 Task: Look for space in Hekinan, Japan from 8th June, 2023 to 12th June, 2023 for 2 adults in price range Rs.8000 to Rs.16000. Place can be private room with 1  bedroom having 1 bed and 1 bathroom. Property type can be flatguest house, hotel. Booking option can be shelf check-in. Required host language is English.
Action: Mouse moved to (516, 125)
Screenshot: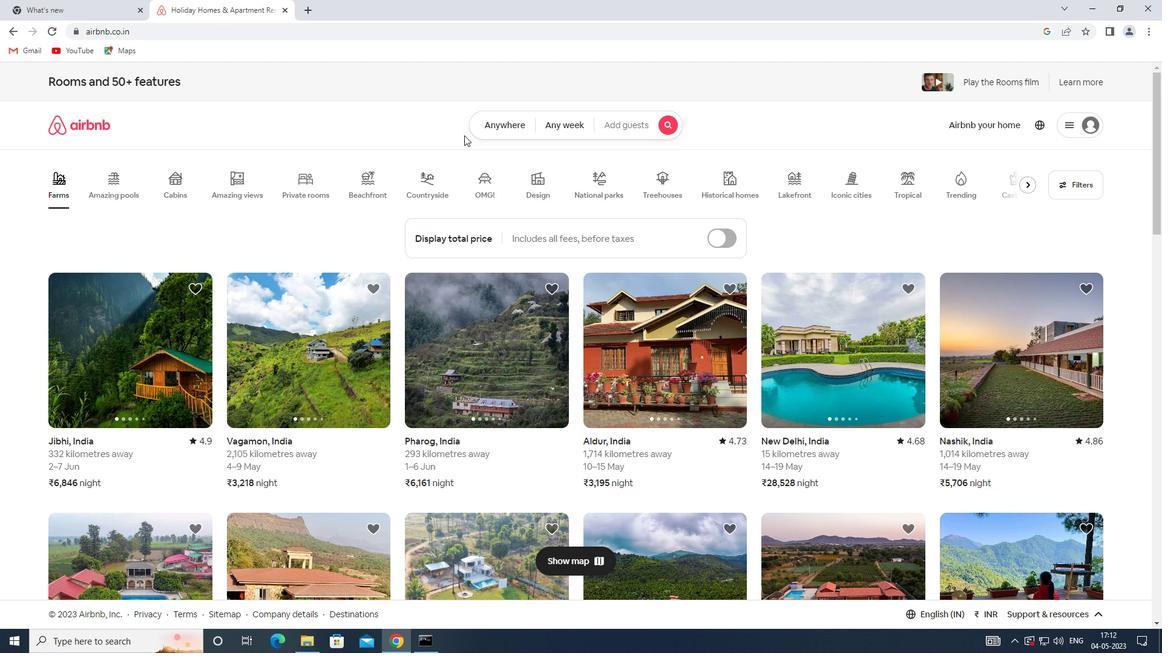 
Action: Mouse pressed left at (516, 125)
Screenshot: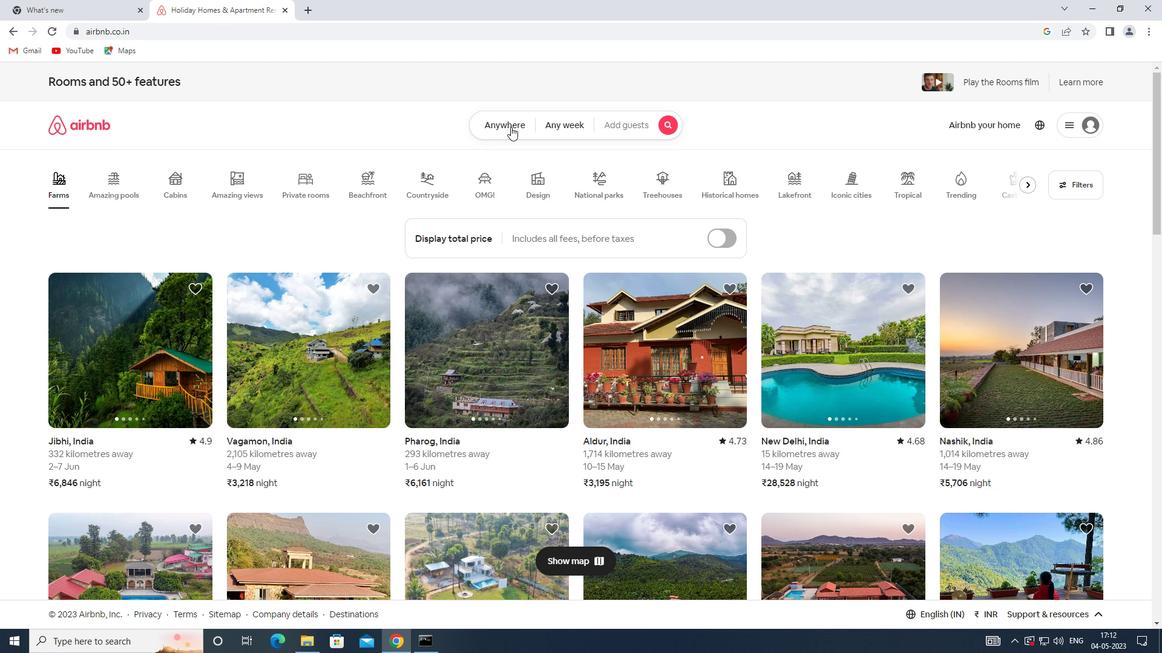 
Action: Mouse moved to (457, 171)
Screenshot: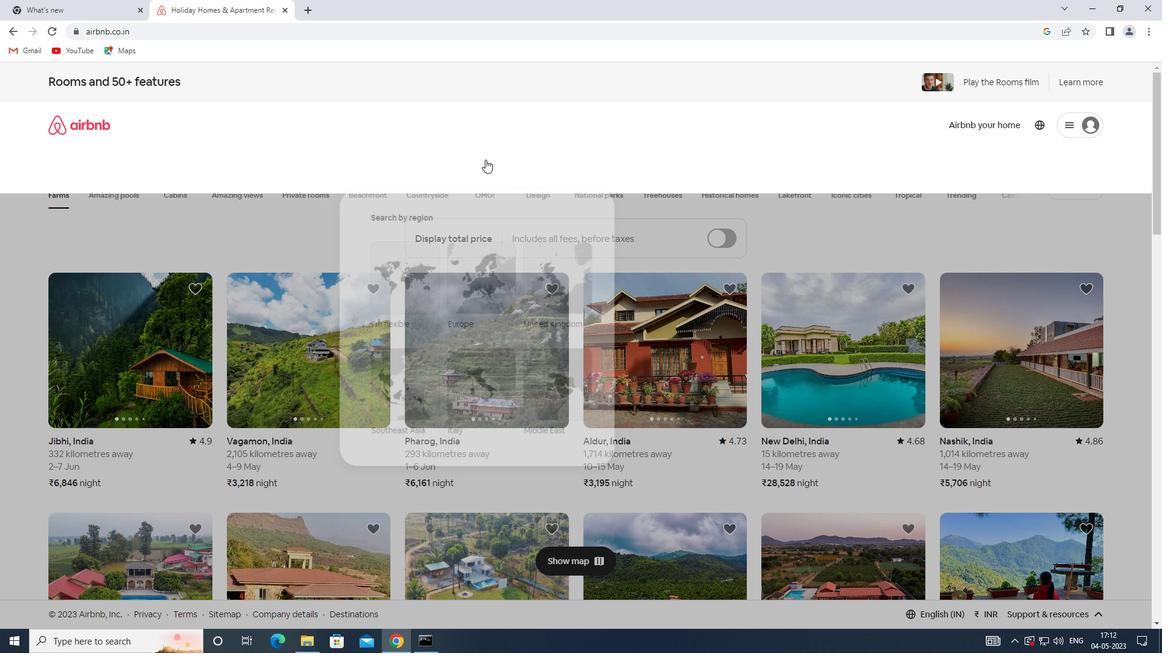 
Action: Mouse pressed left at (457, 171)
Screenshot: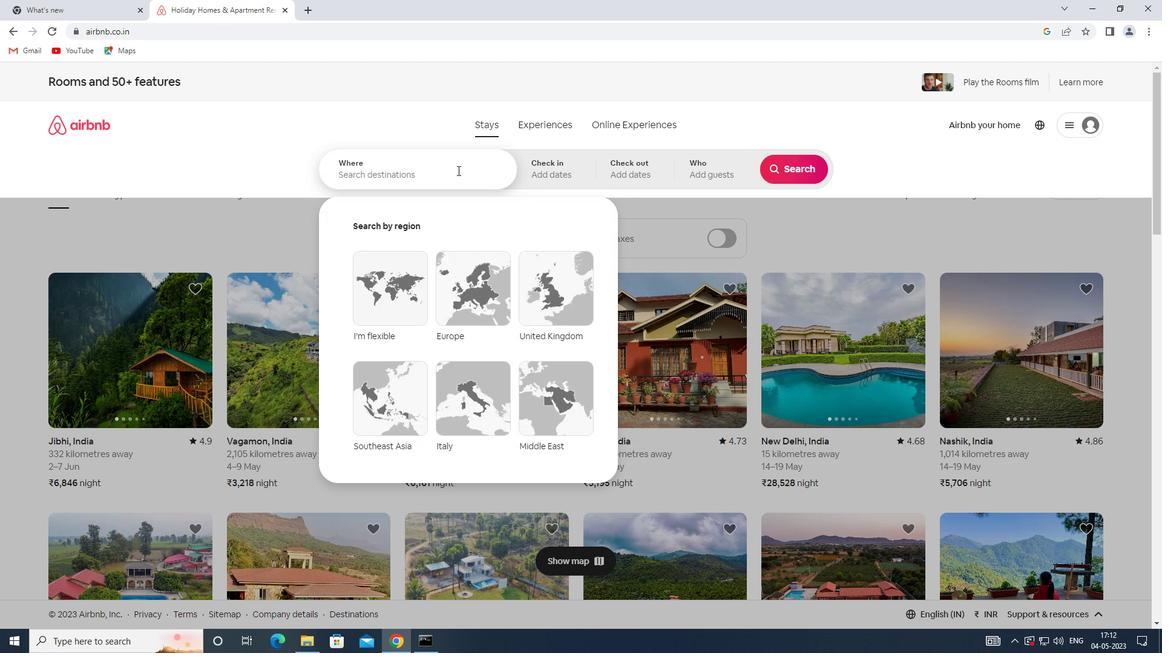 
Action: Key pressed <Key.shift>HEKINAN,<Key.shift>JAPAN
Screenshot: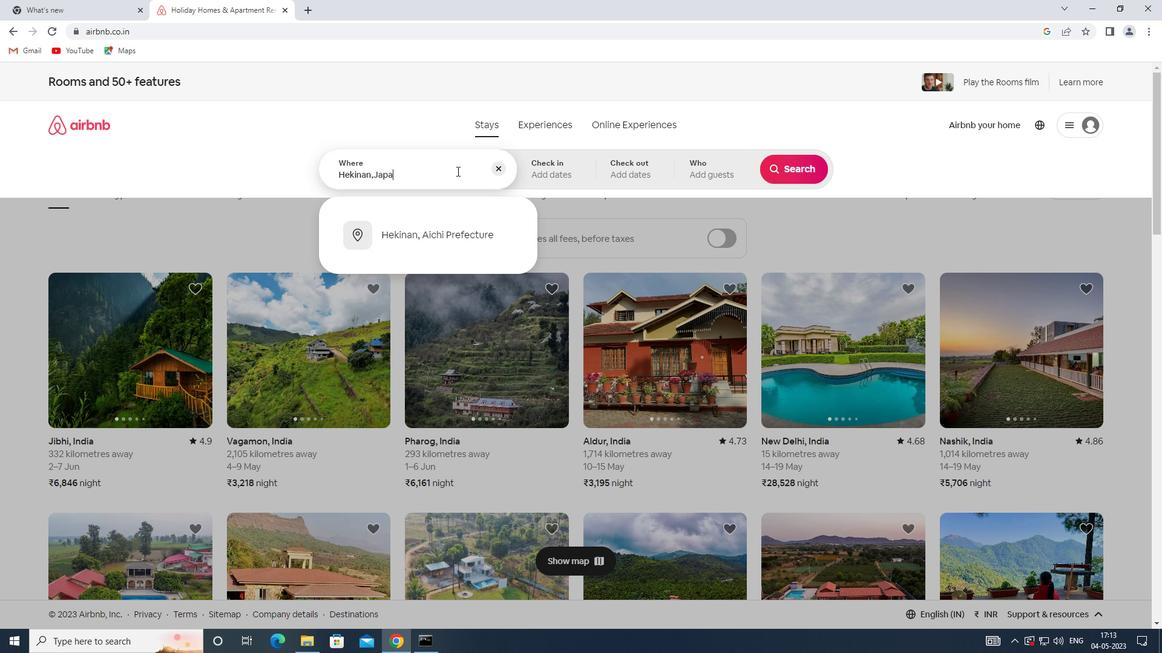 
Action: Mouse moved to (550, 177)
Screenshot: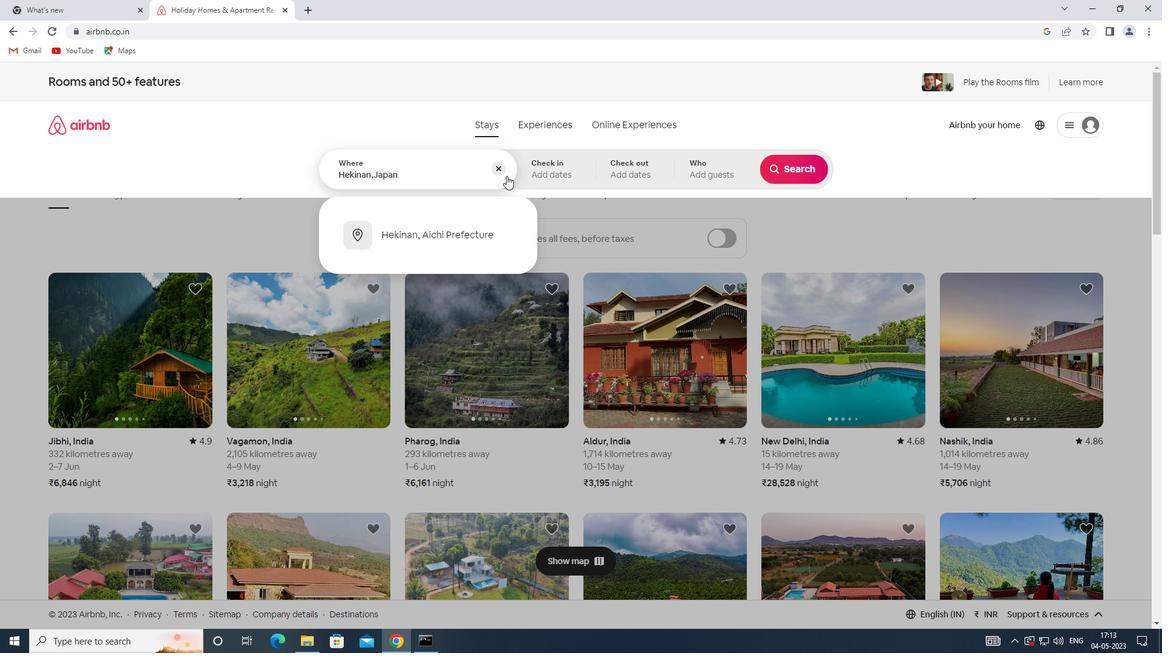 
Action: Mouse pressed left at (550, 177)
Screenshot: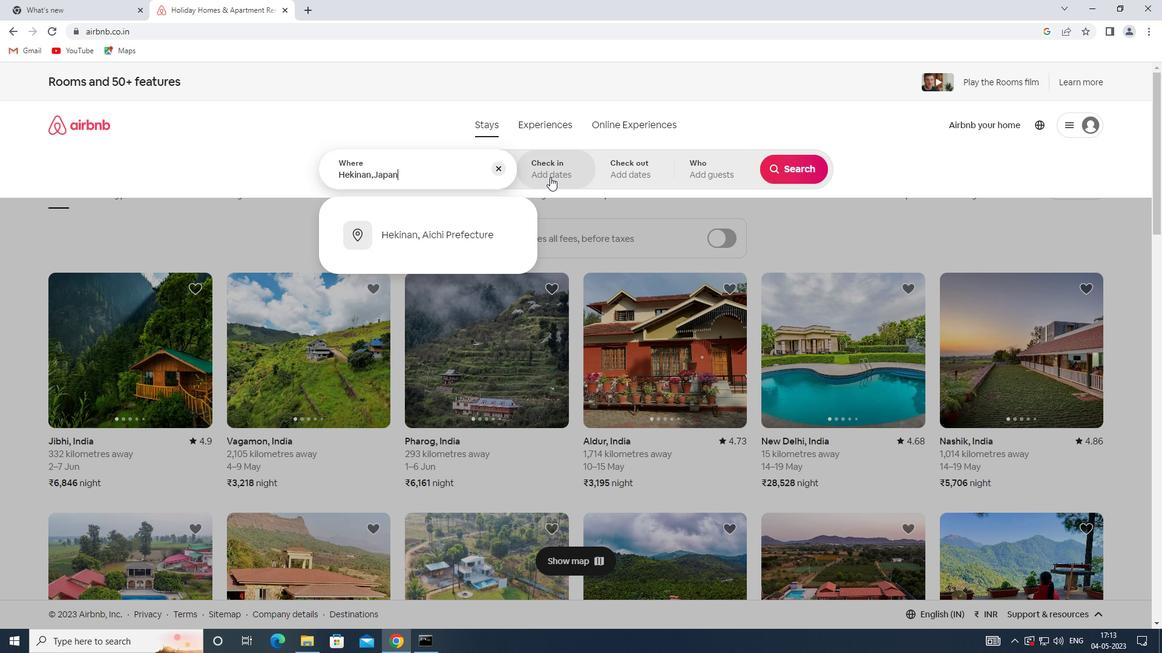 
Action: Mouse moved to (722, 339)
Screenshot: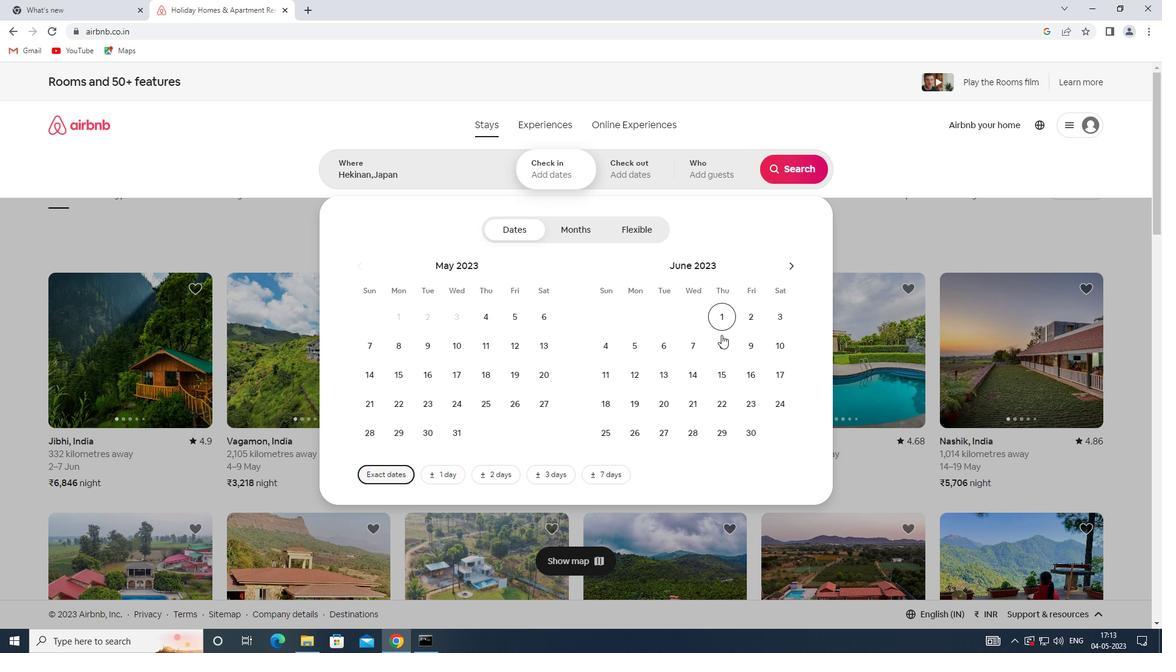 
Action: Mouse pressed left at (722, 339)
Screenshot: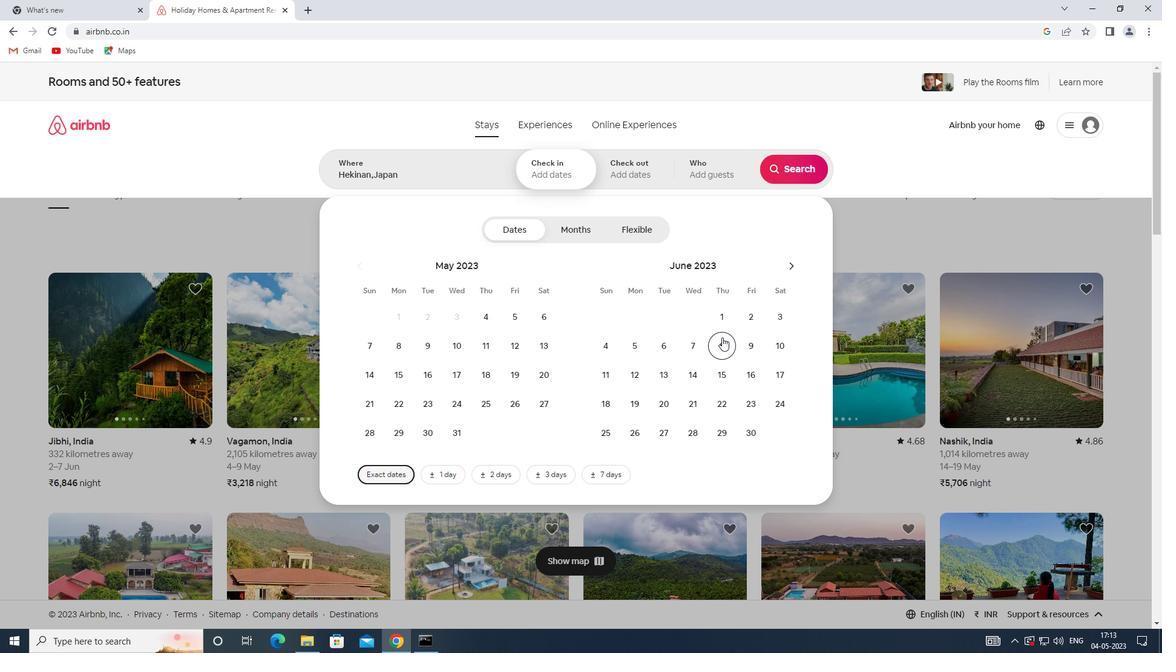 
Action: Mouse moved to (633, 373)
Screenshot: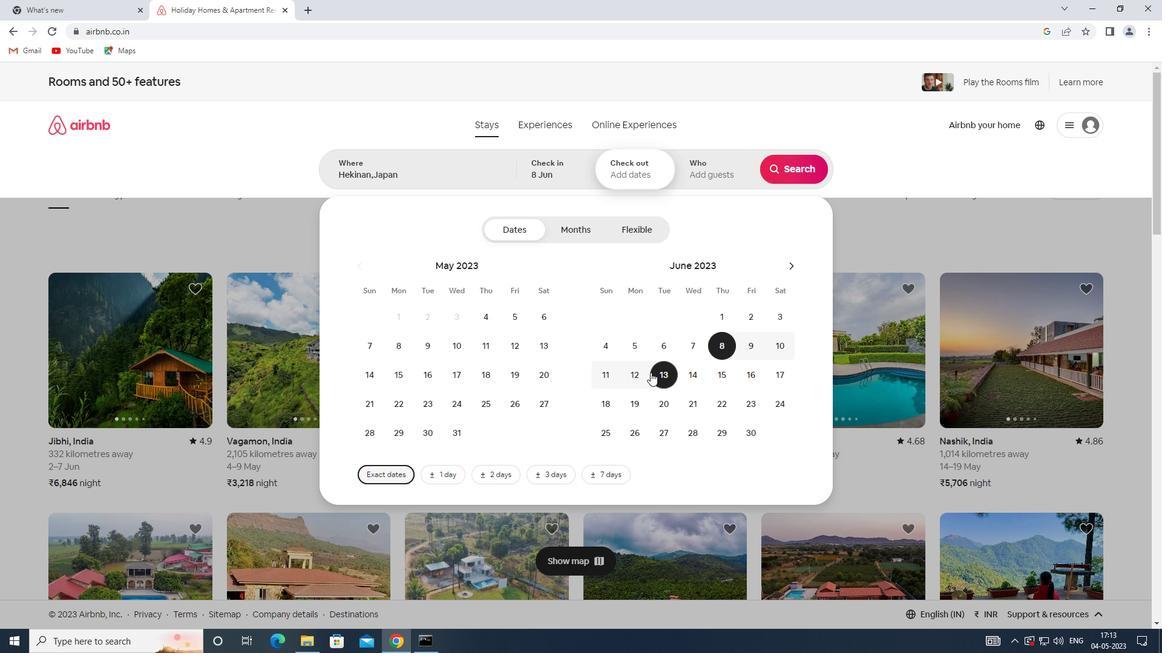 
Action: Mouse pressed left at (633, 373)
Screenshot: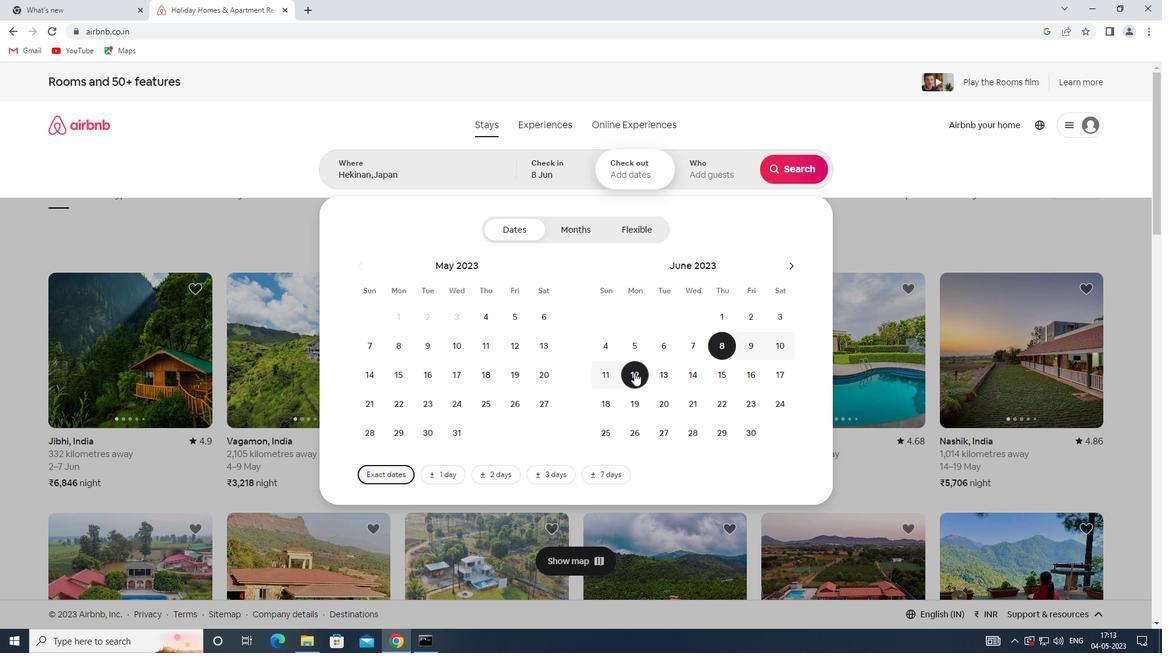 
Action: Mouse moved to (703, 155)
Screenshot: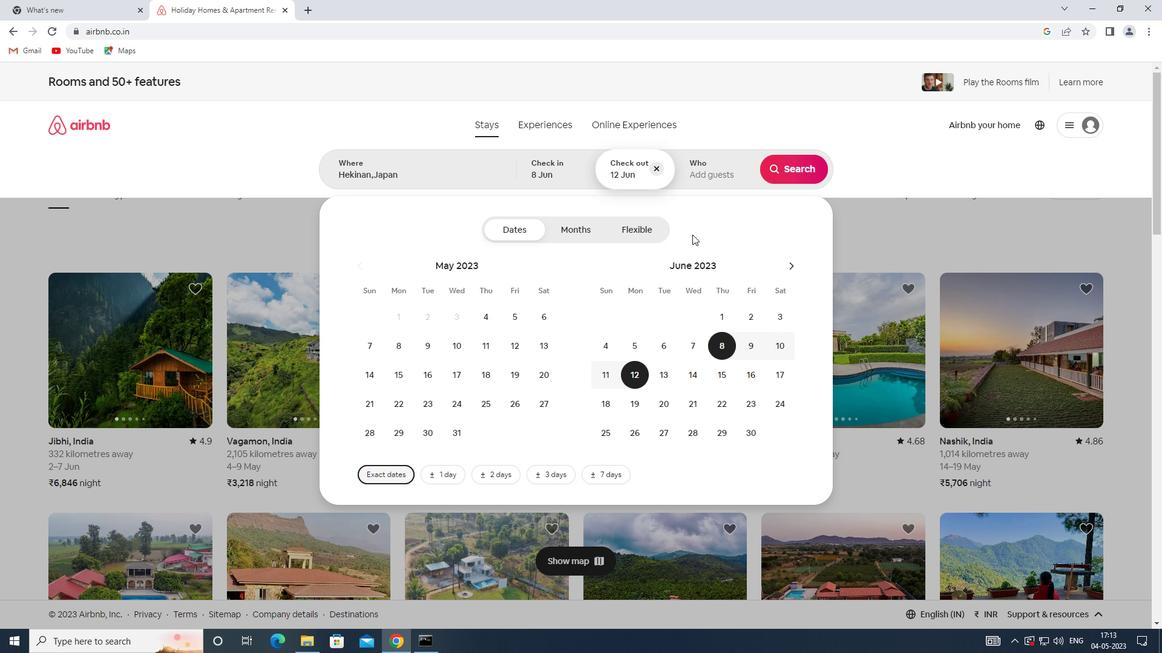 
Action: Mouse pressed left at (703, 155)
Screenshot: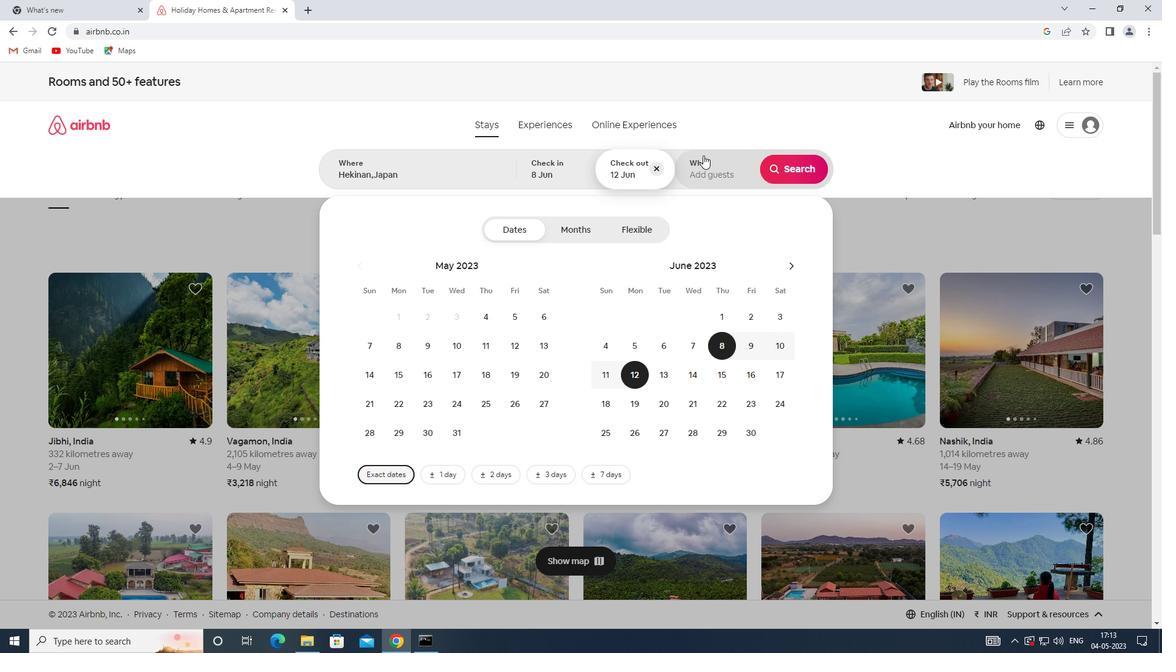
Action: Mouse moved to (802, 236)
Screenshot: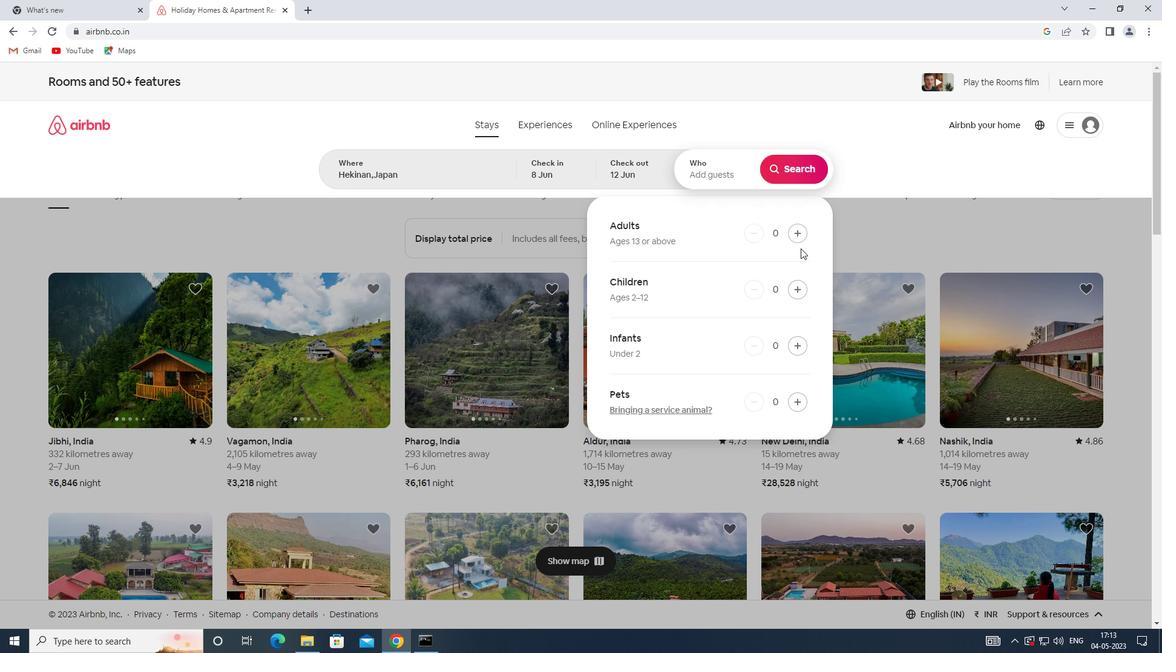 
Action: Mouse pressed left at (802, 236)
Screenshot: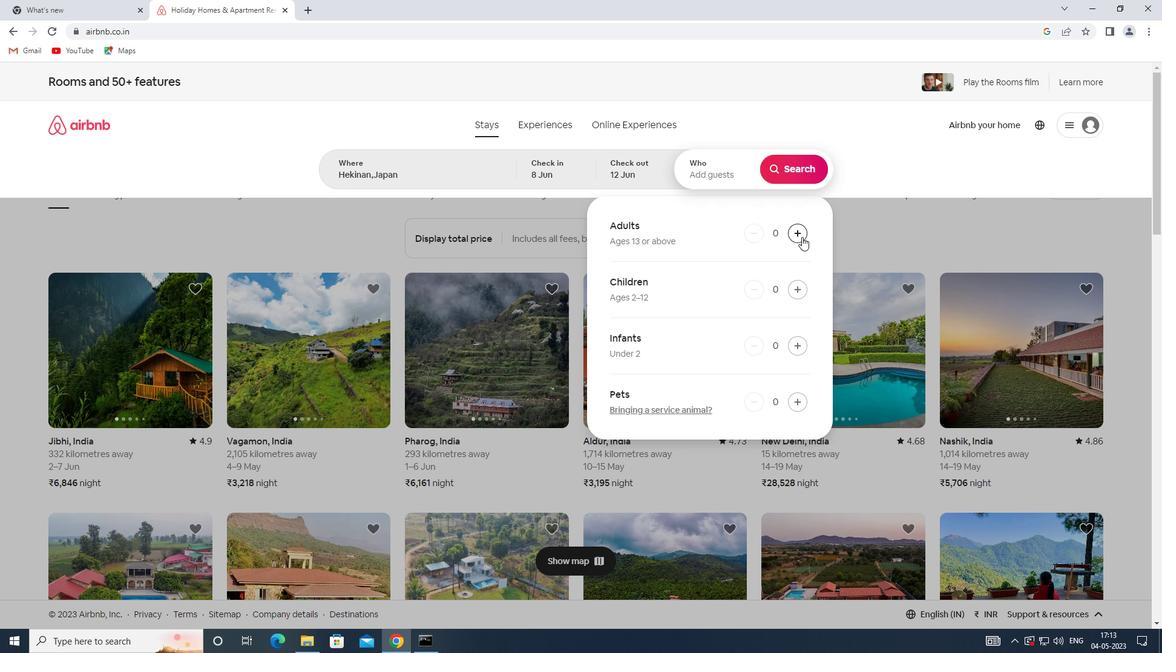 
Action: Mouse pressed left at (802, 236)
Screenshot: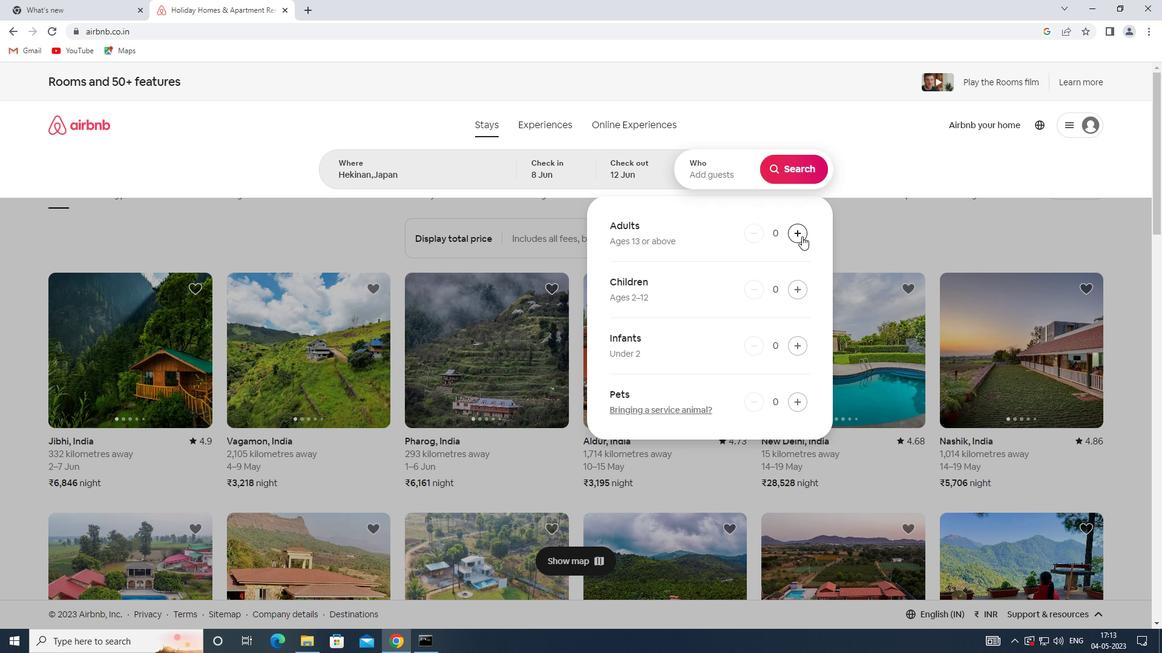 
Action: Mouse moved to (792, 157)
Screenshot: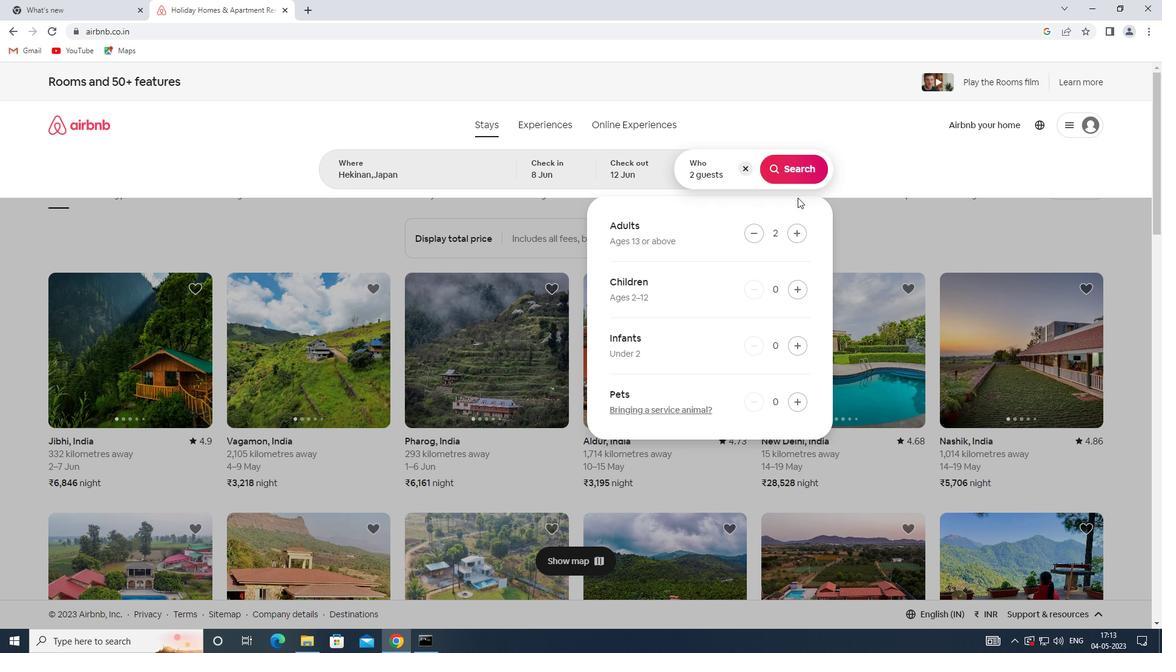 
Action: Mouse pressed left at (792, 157)
Screenshot: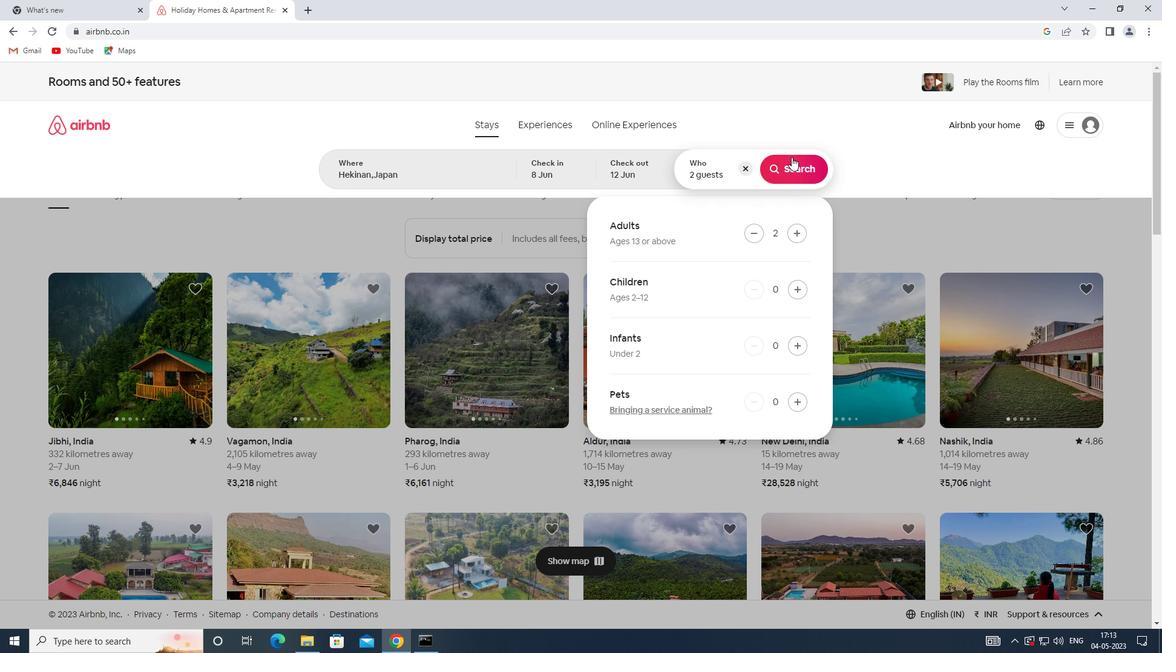 
Action: Mouse moved to (1095, 137)
Screenshot: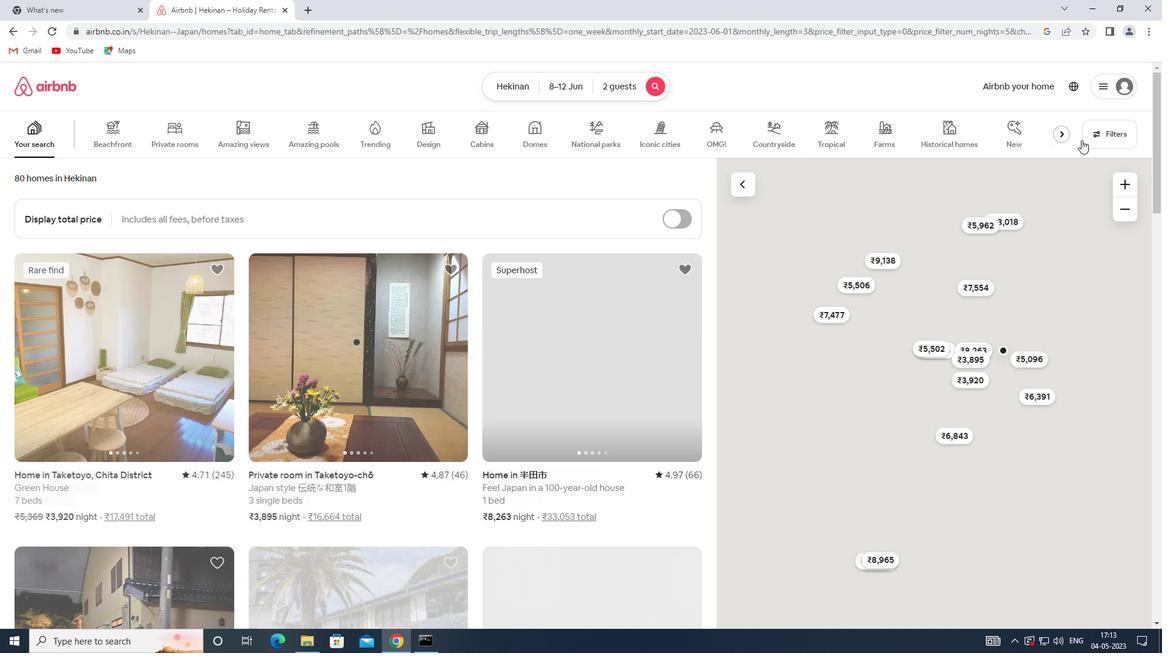 
Action: Mouse pressed left at (1095, 137)
Screenshot: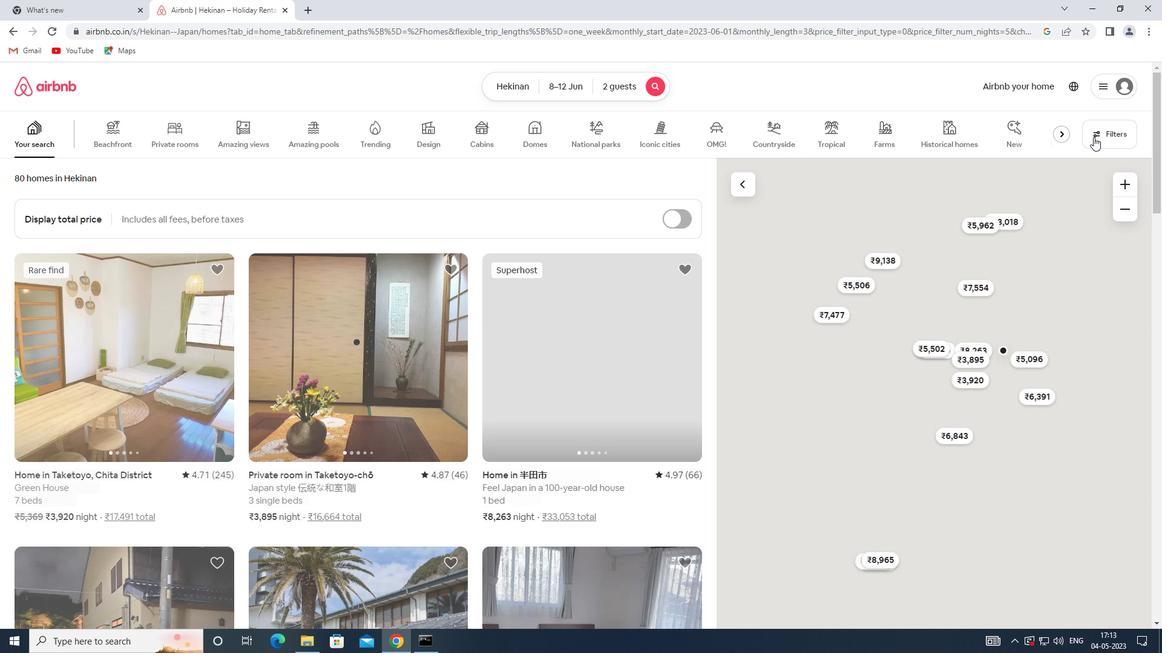 
Action: Mouse moved to (431, 286)
Screenshot: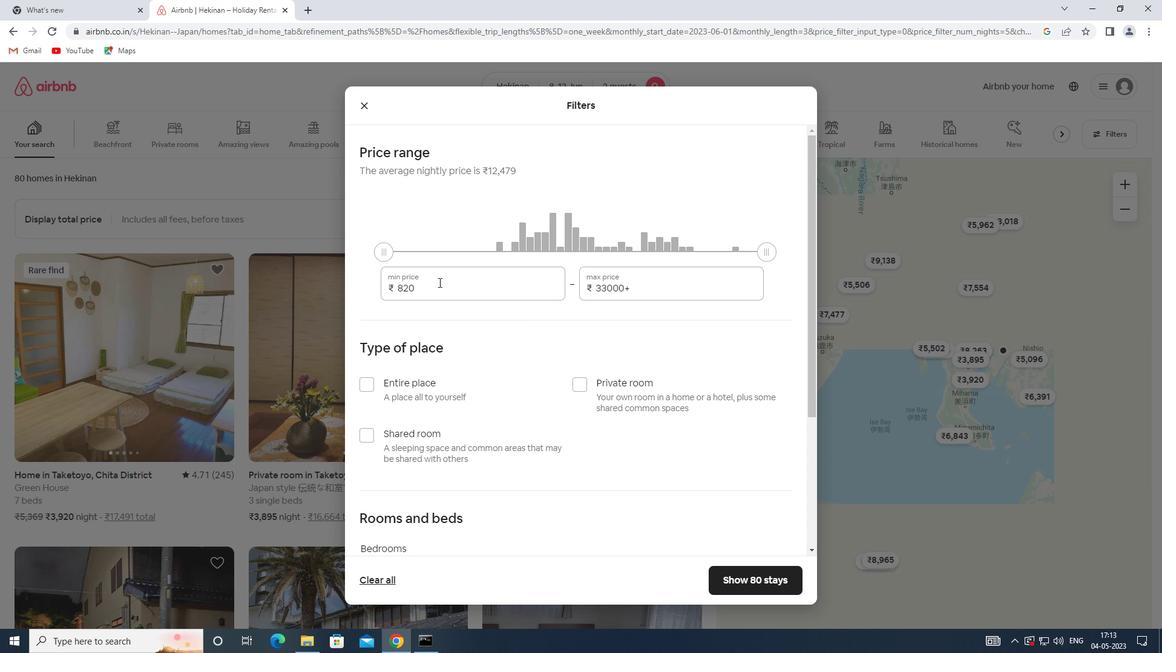 
Action: Mouse pressed left at (431, 286)
Screenshot: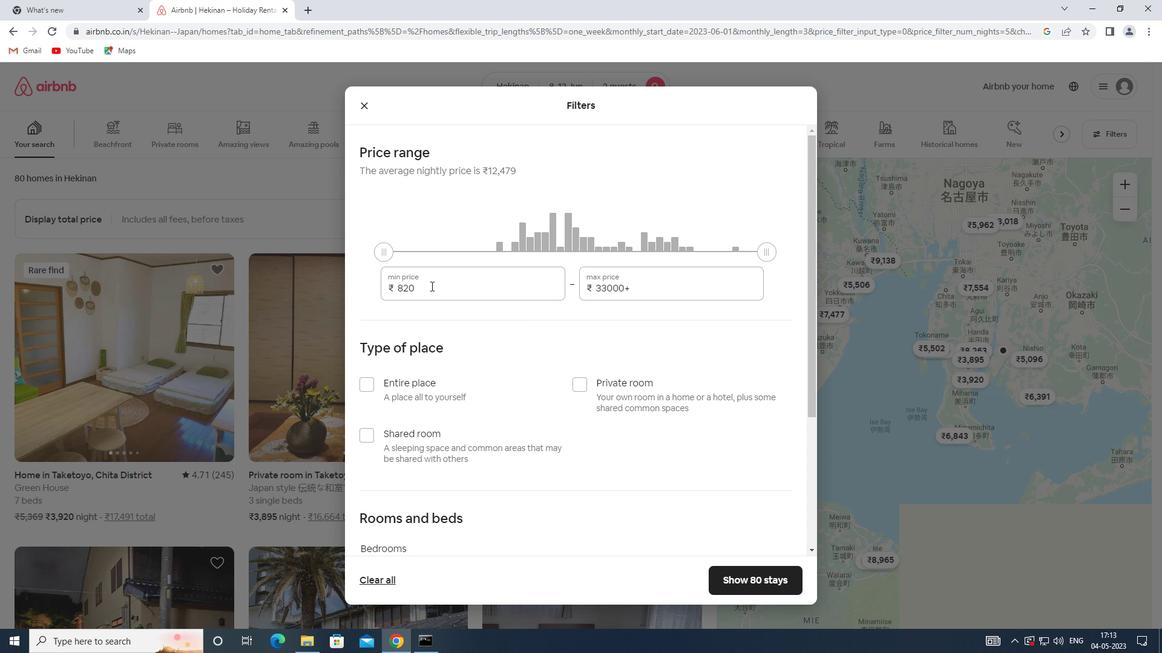 
Action: Mouse moved to (313, 287)
Screenshot: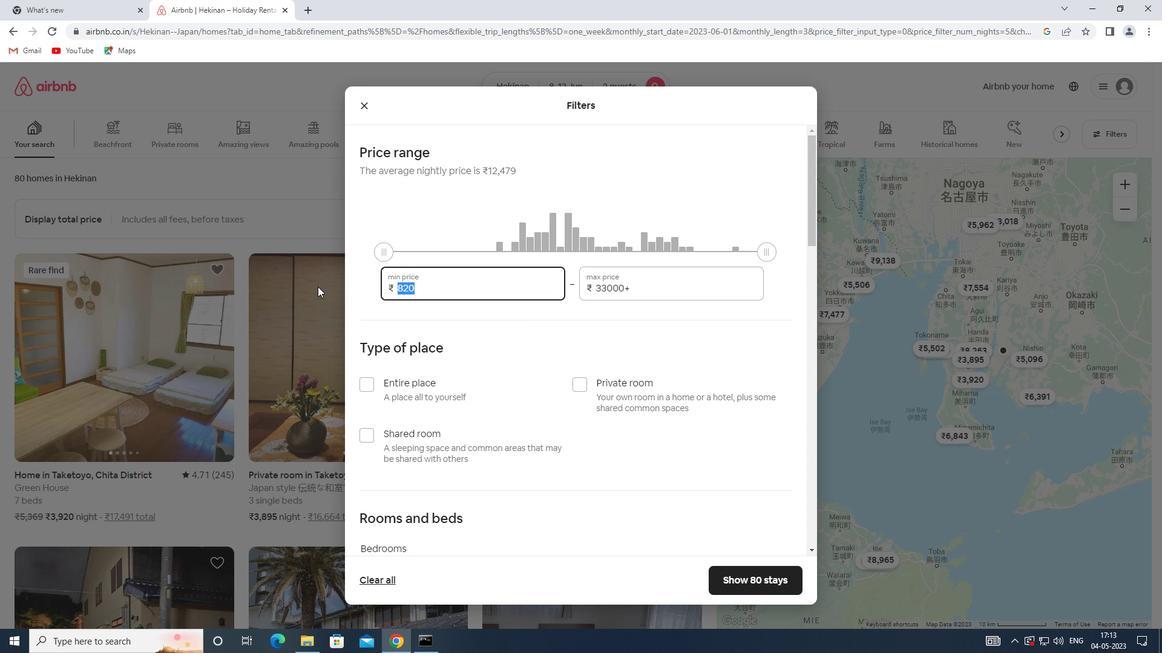 
Action: Key pressed 8000
Screenshot: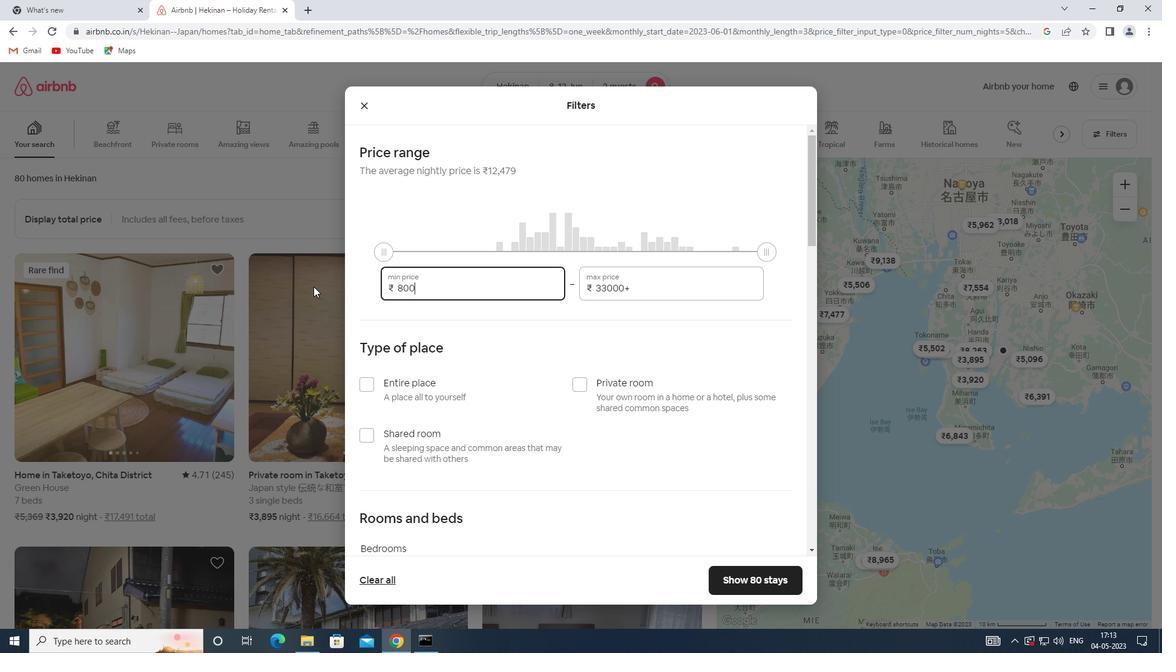 
Action: Mouse moved to (632, 293)
Screenshot: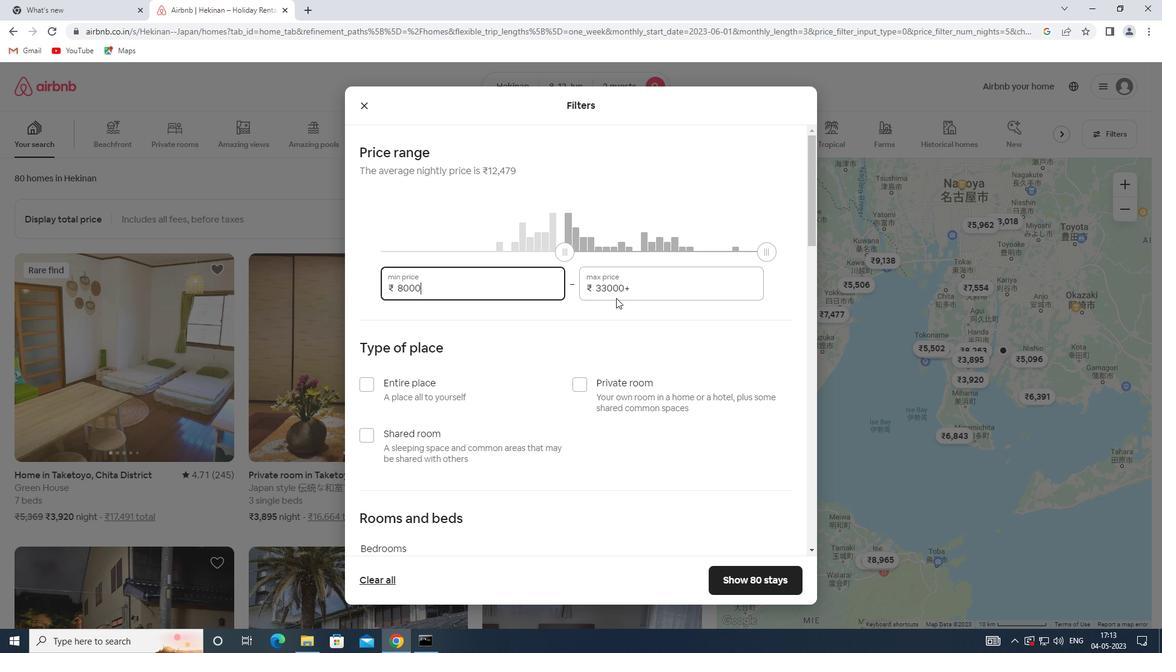 
Action: Mouse pressed left at (632, 293)
Screenshot: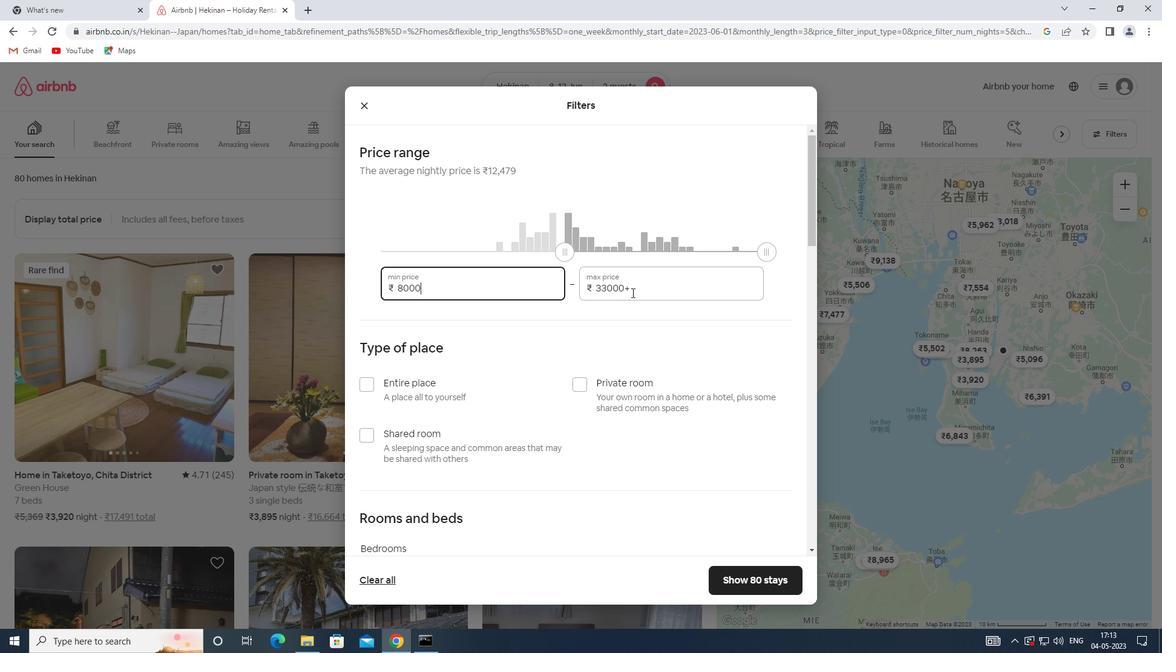 
Action: Mouse moved to (542, 295)
Screenshot: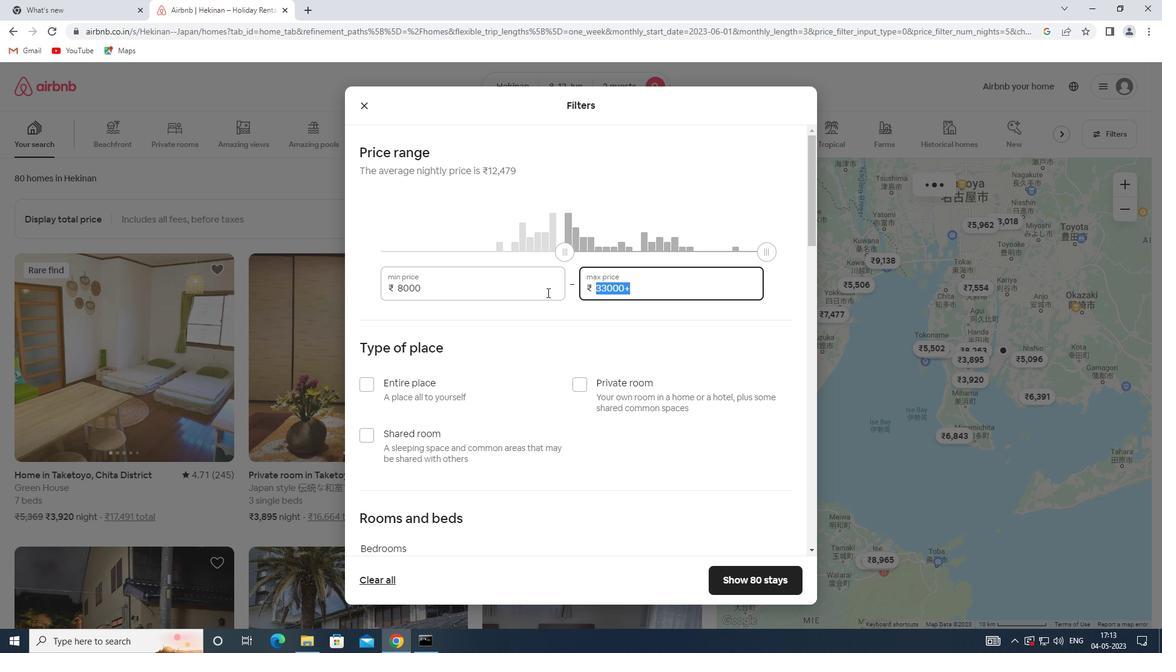 
Action: Key pressed 16000
Screenshot: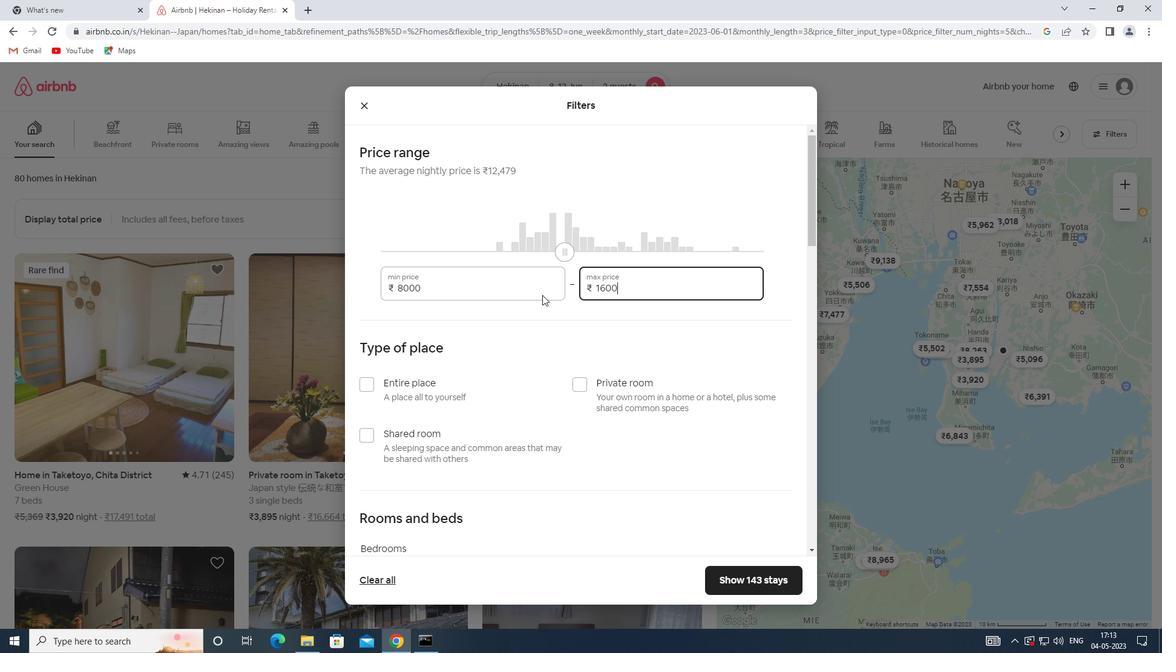 
Action: Mouse moved to (562, 322)
Screenshot: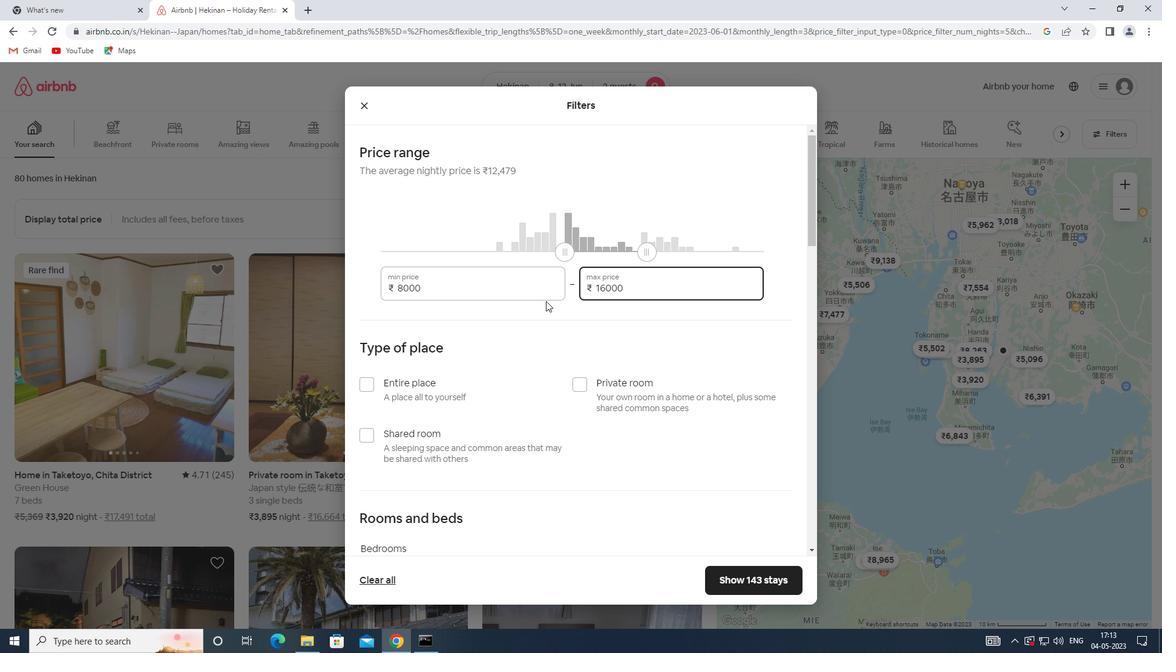 
Action: Mouse scrolled (562, 321) with delta (0, 0)
Screenshot: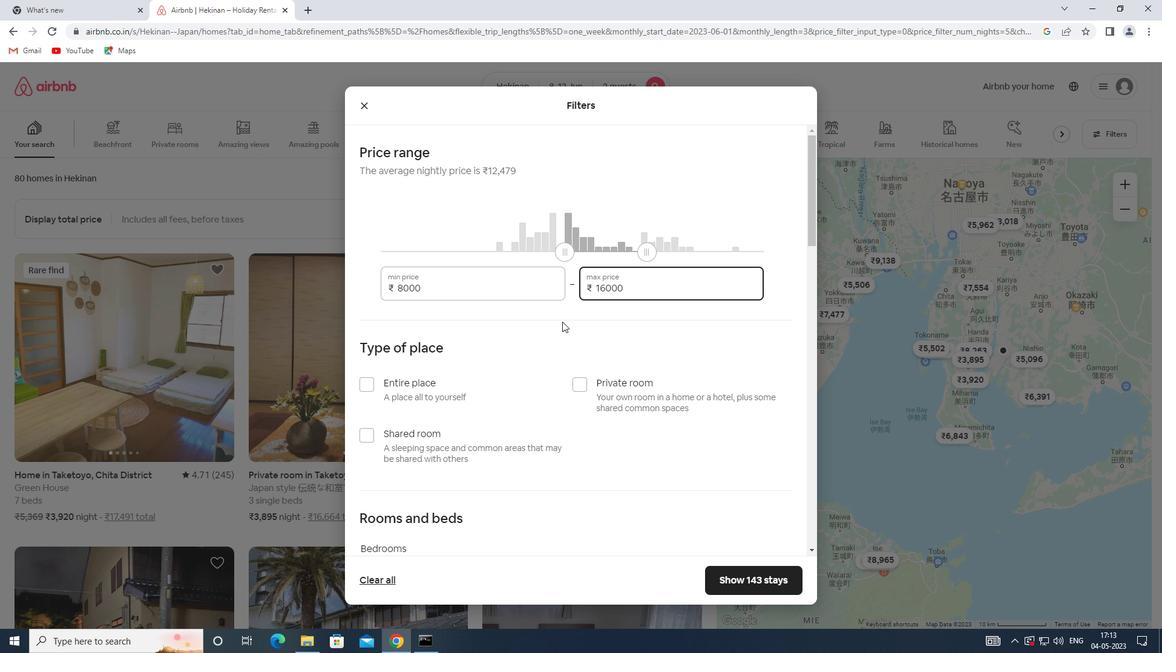 
Action: Mouse moved to (577, 320)
Screenshot: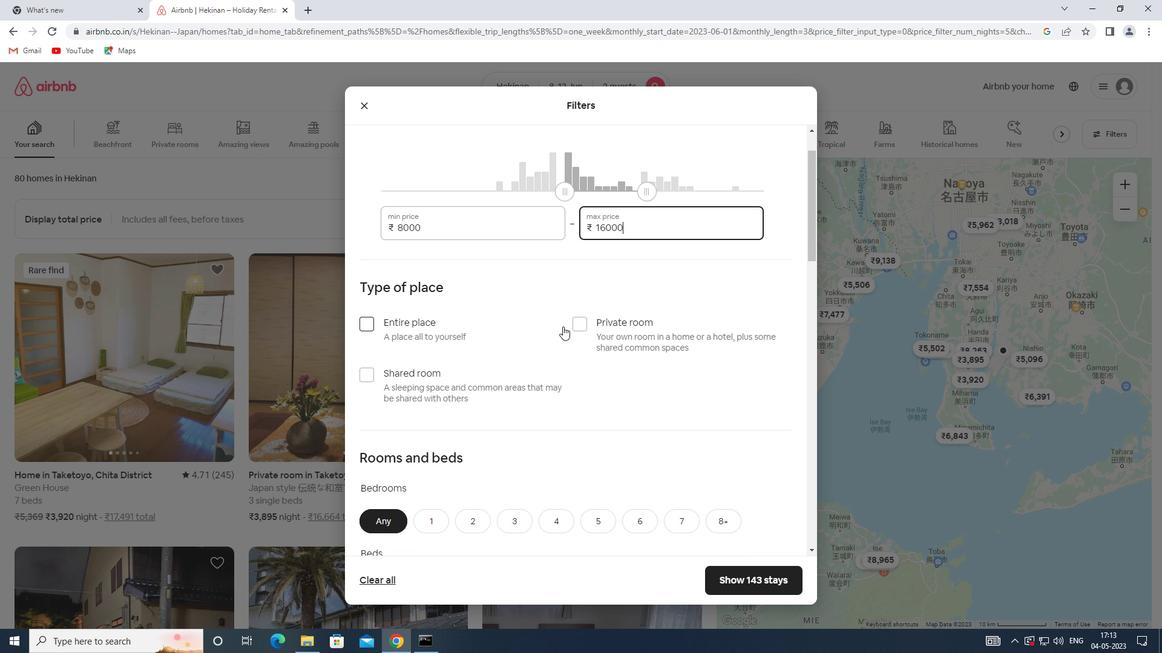 
Action: Mouse pressed left at (577, 320)
Screenshot: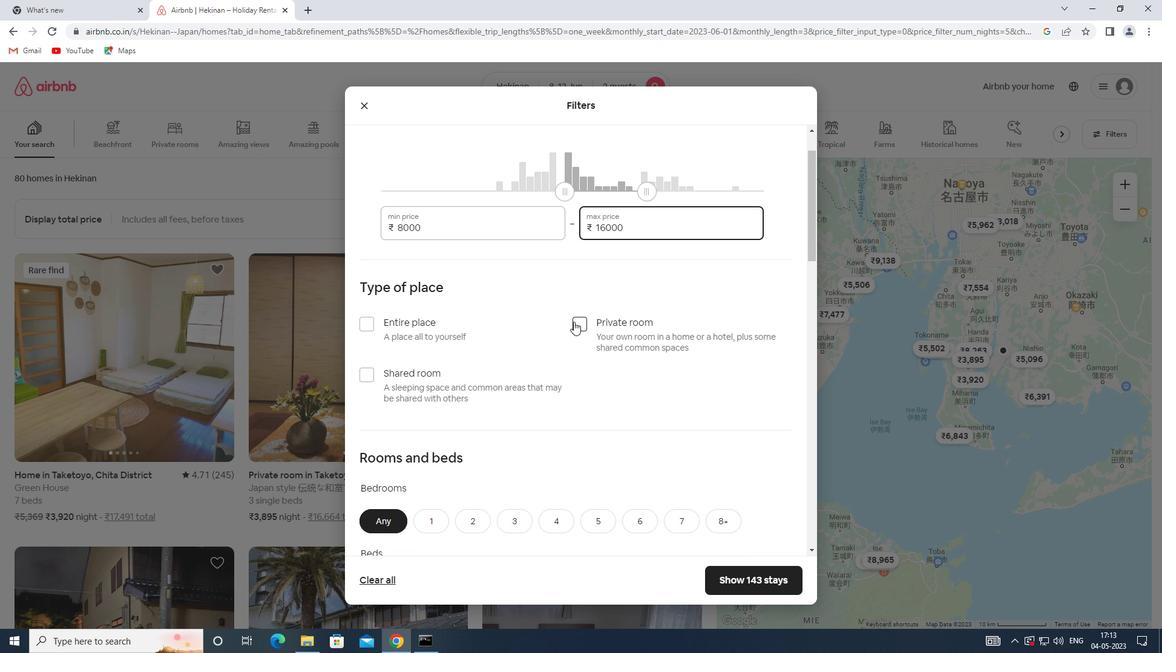 
Action: Mouse moved to (577, 320)
Screenshot: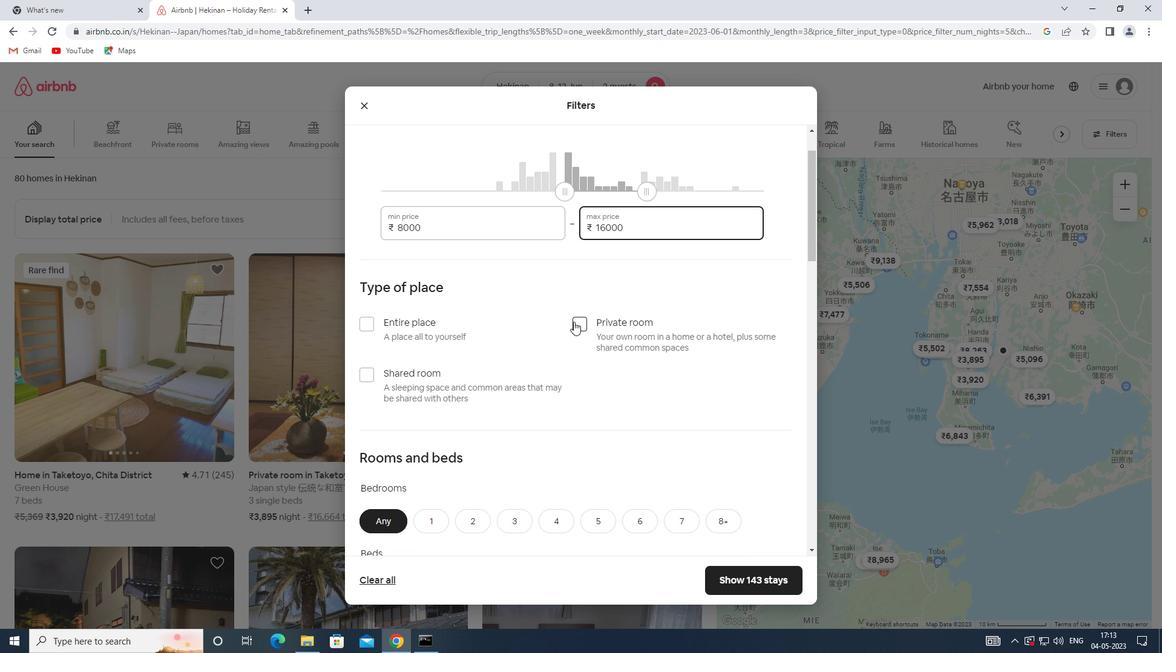 
Action: Mouse scrolled (577, 320) with delta (0, 0)
Screenshot: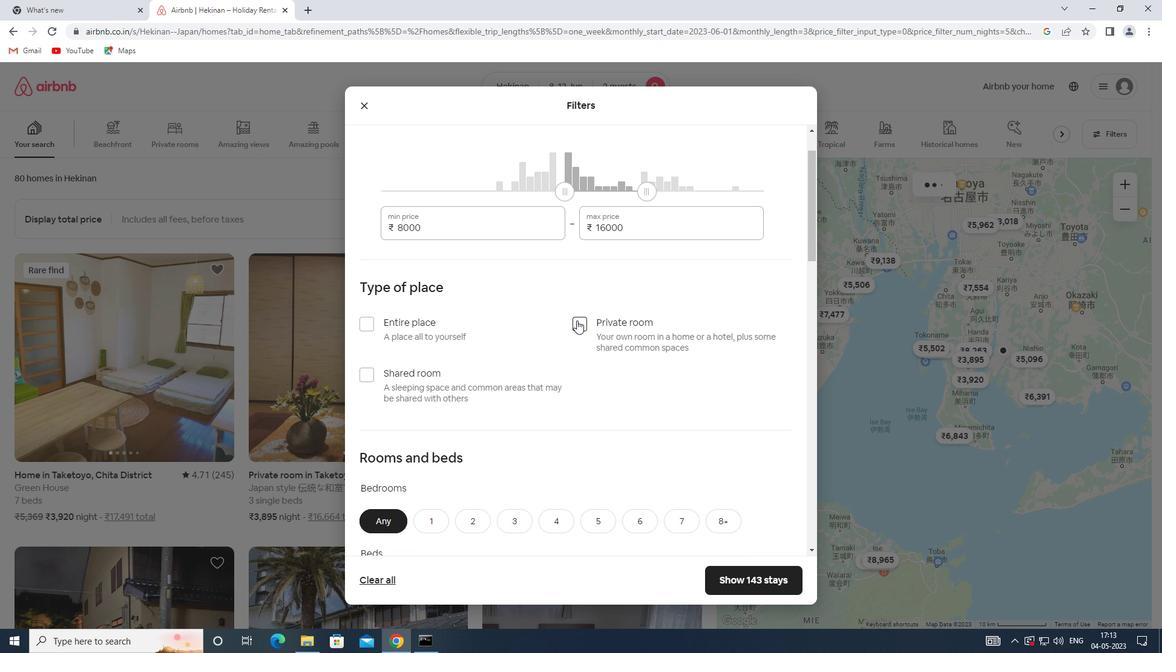 
Action: Mouse scrolled (577, 320) with delta (0, 0)
Screenshot: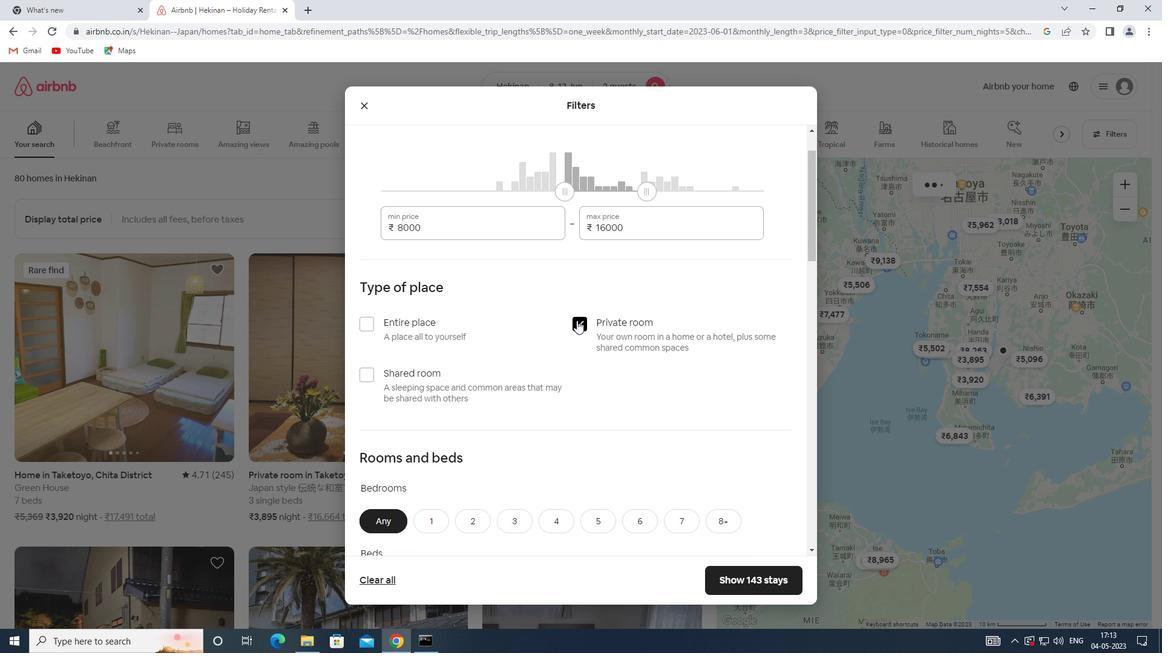 
Action: Mouse scrolled (577, 320) with delta (0, 0)
Screenshot: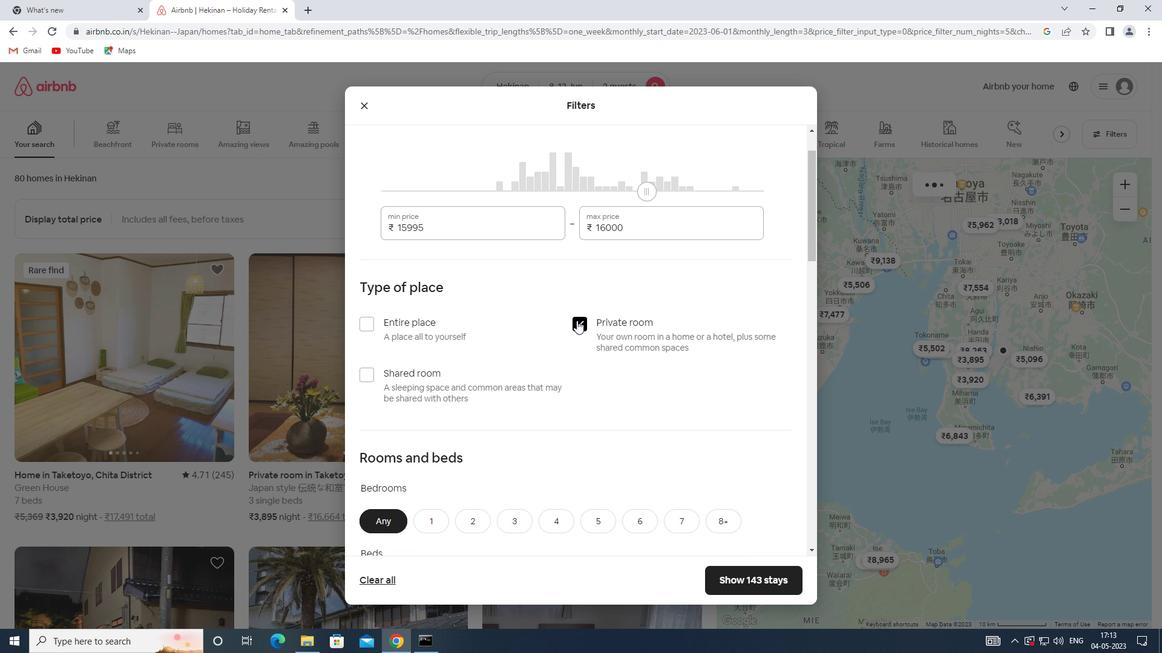 
Action: Mouse moved to (436, 341)
Screenshot: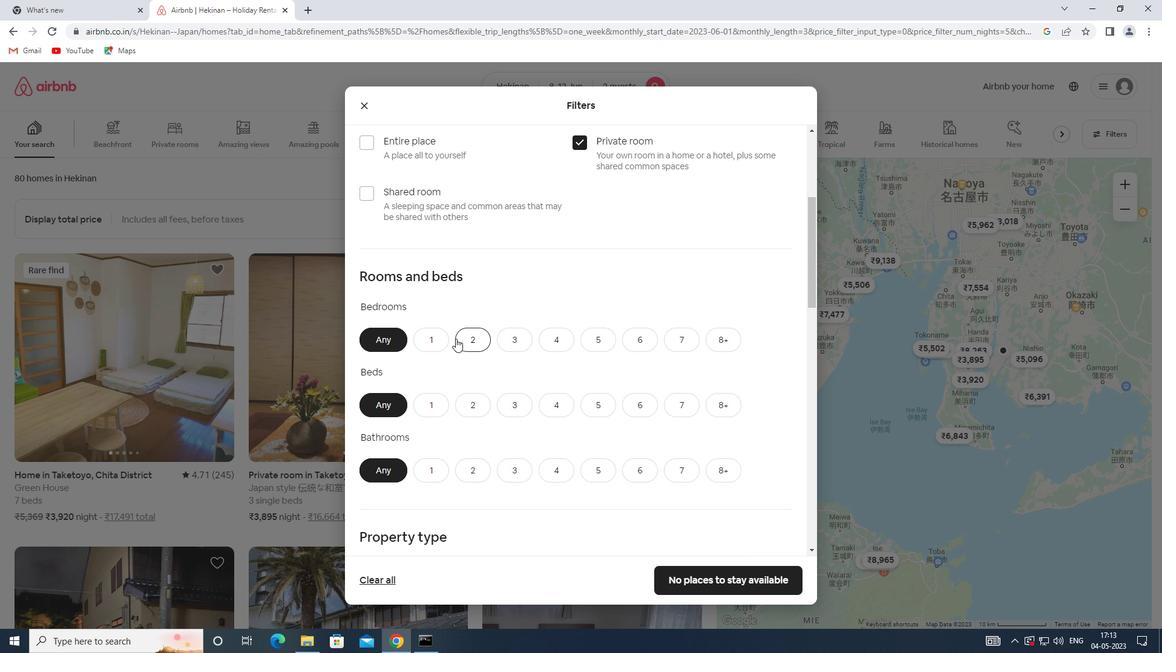 
Action: Mouse pressed left at (436, 341)
Screenshot: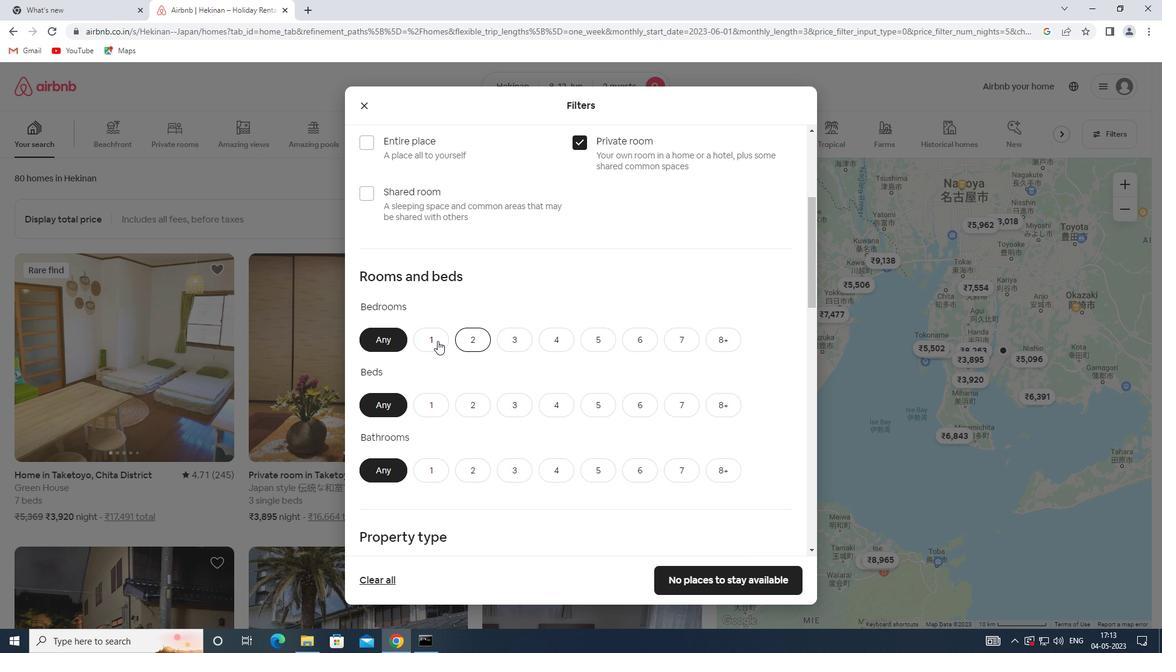 
Action: Mouse moved to (429, 408)
Screenshot: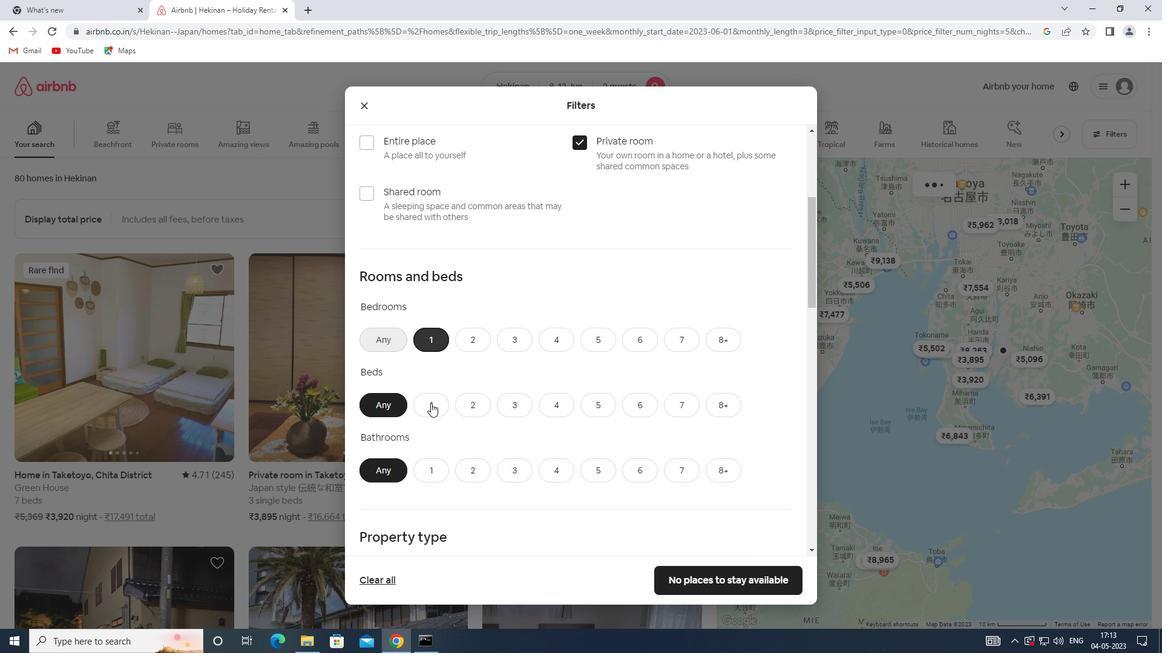 
Action: Mouse pressed left at (429, 408)
Screenshot: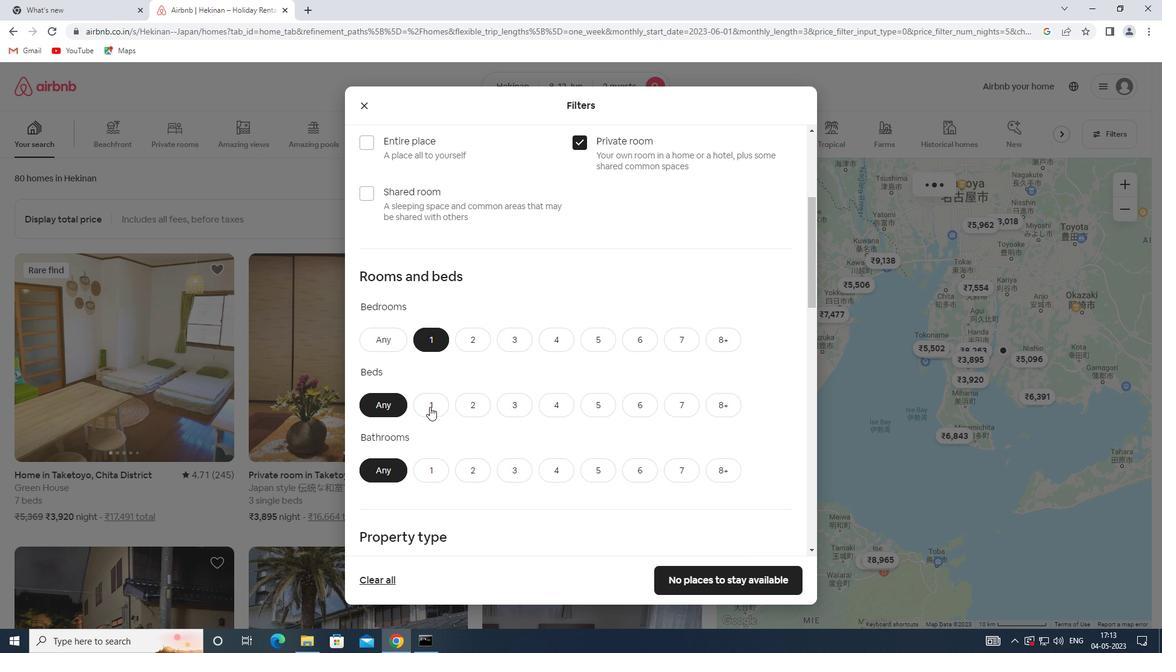 
Action: Mouse moved to (435, 471)
Screenshot: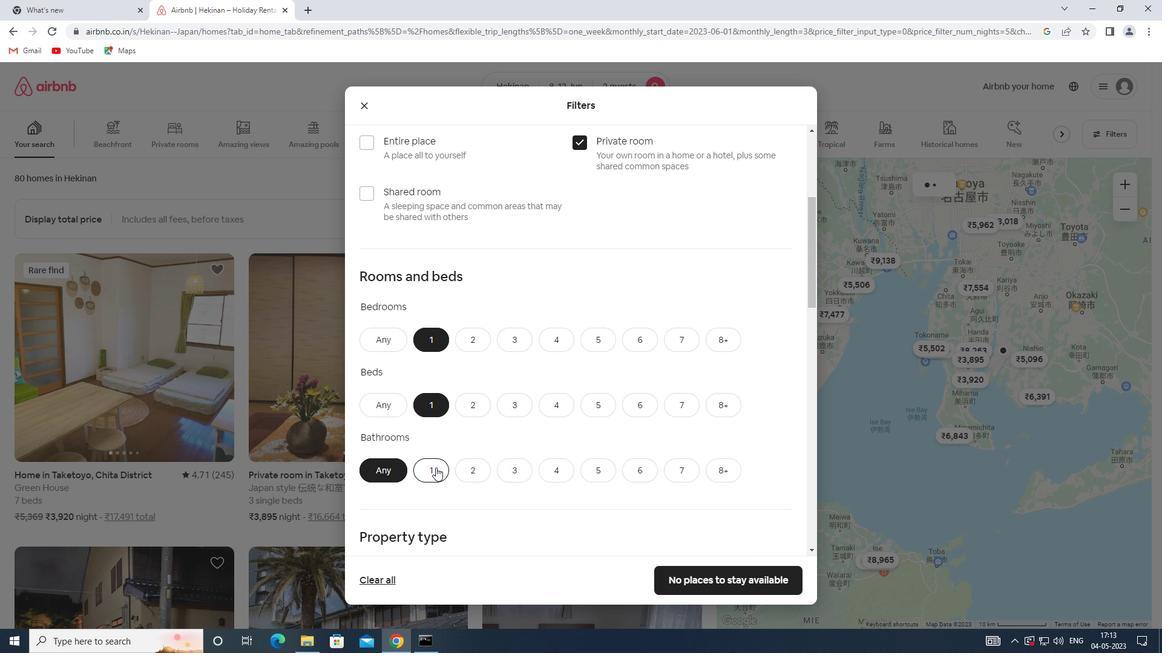 
Action: Mouse pressed left at (435, 471)
Screenshot: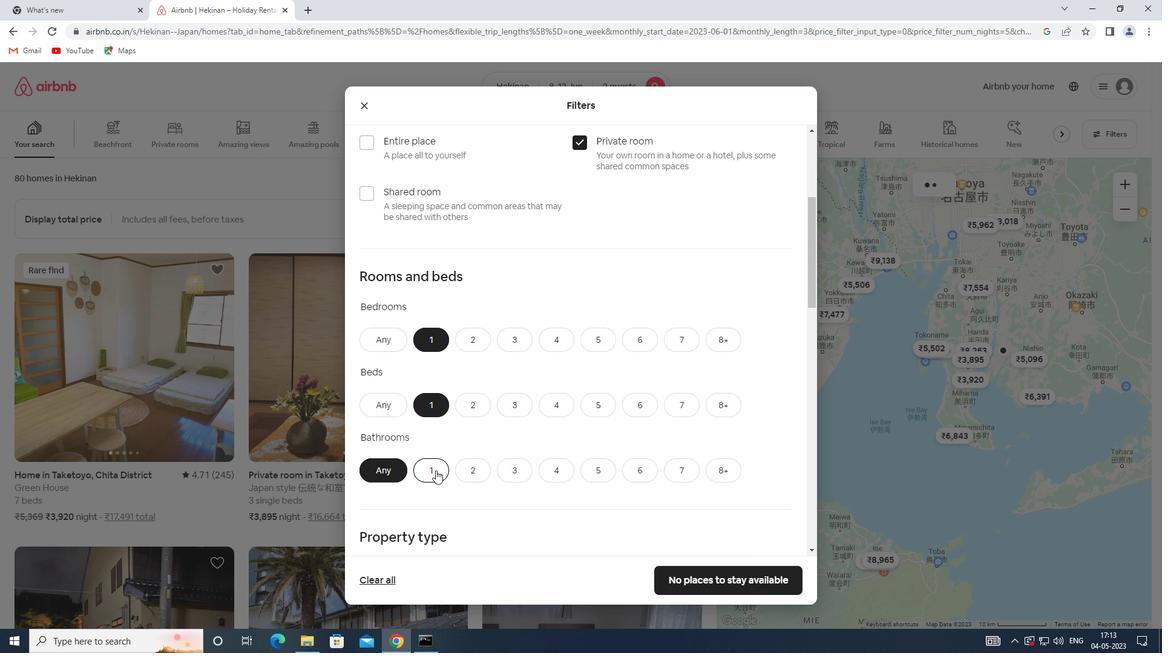 
Action: Mouse scrolled (435, 471) with delta (0, 0)
Screenshot: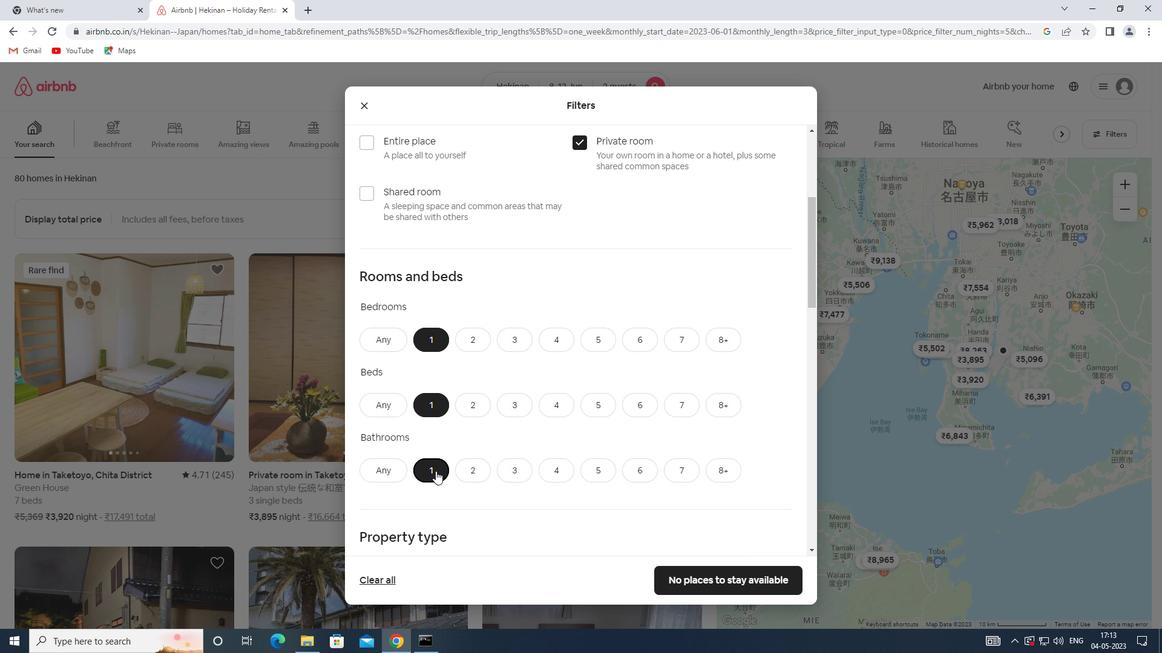 
Action: Mouse scrolled (435, 471) with delta (0, 0)
Screenshot: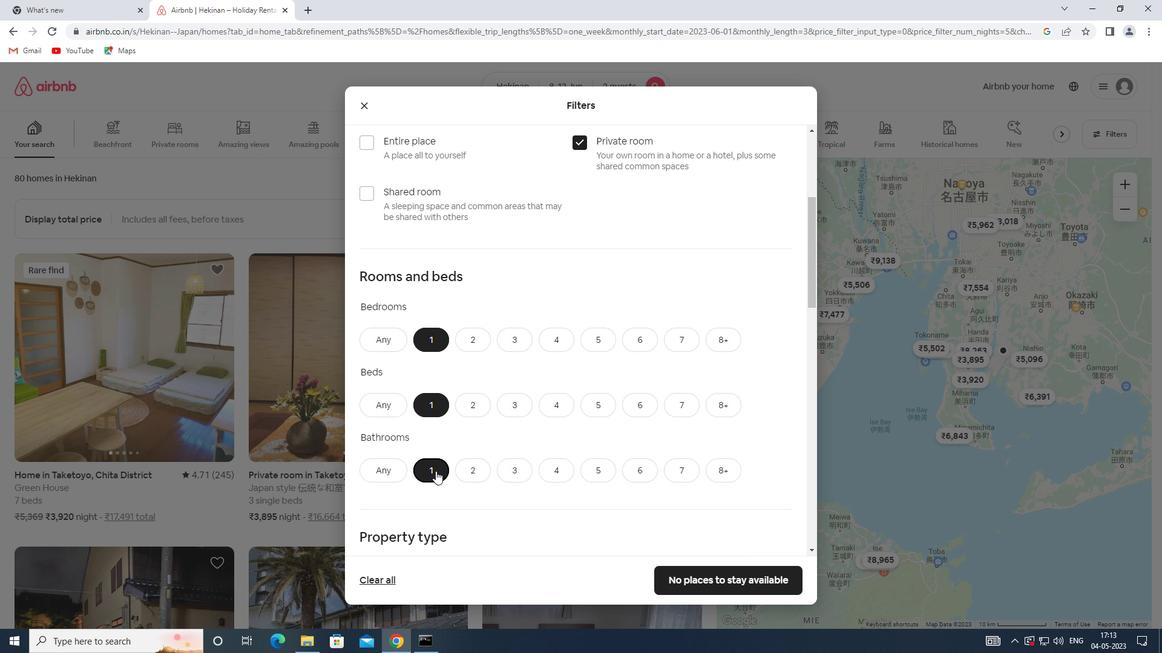 
Action: Mouse moved to (439, 466)
Screenshot: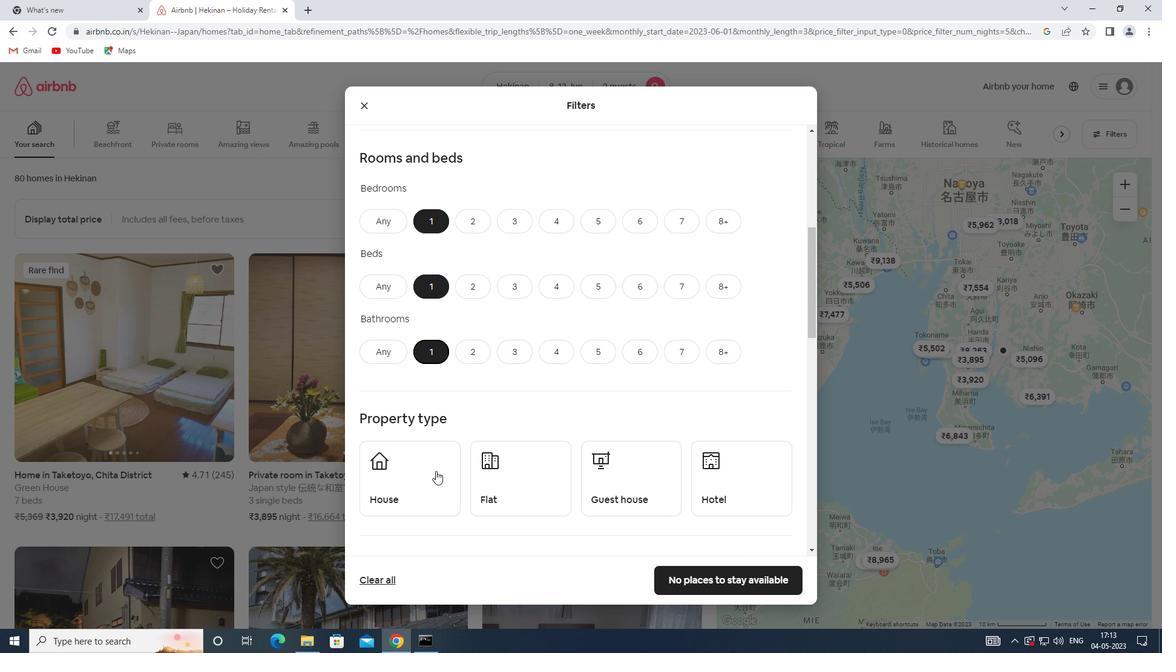 
Action: Mouse pressed left at (439, 466)
Screenshot: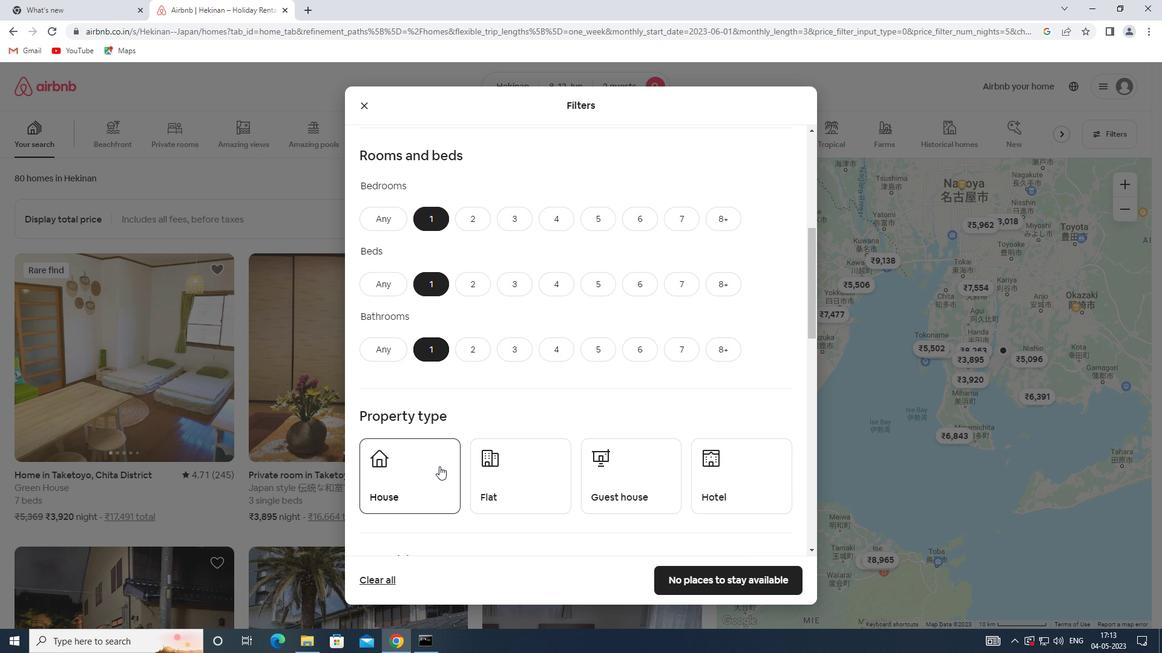 
Action: Mouse moved to (502, 466)
Screenshot: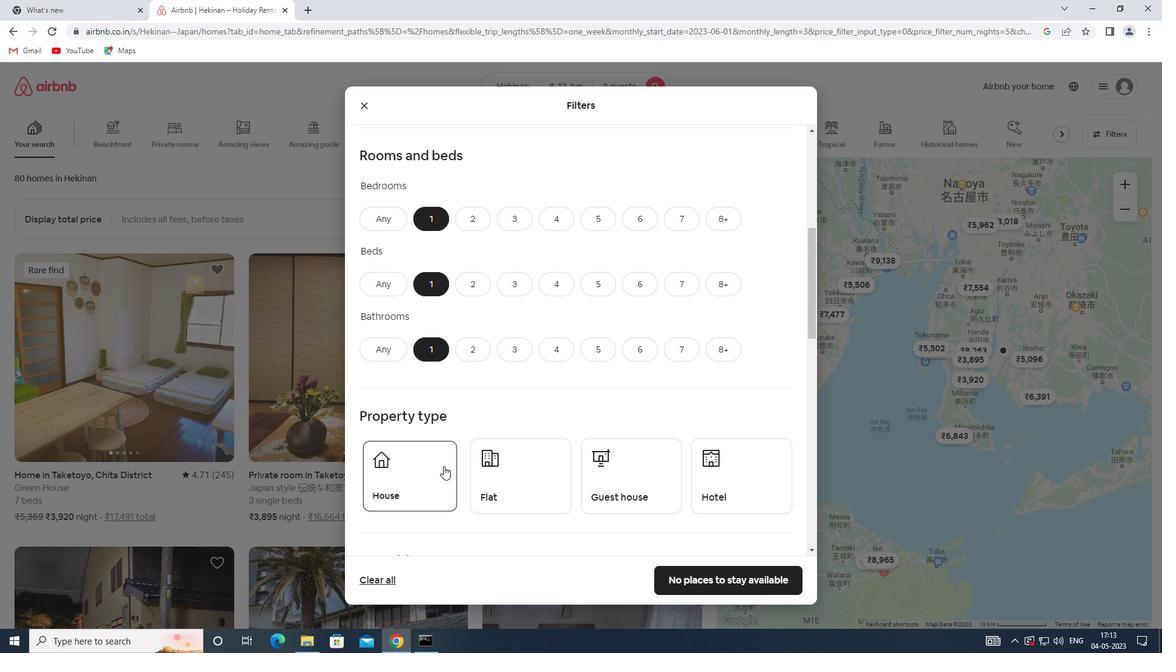 
Action: Mouse pressed left at (502, 466)
Screenshot: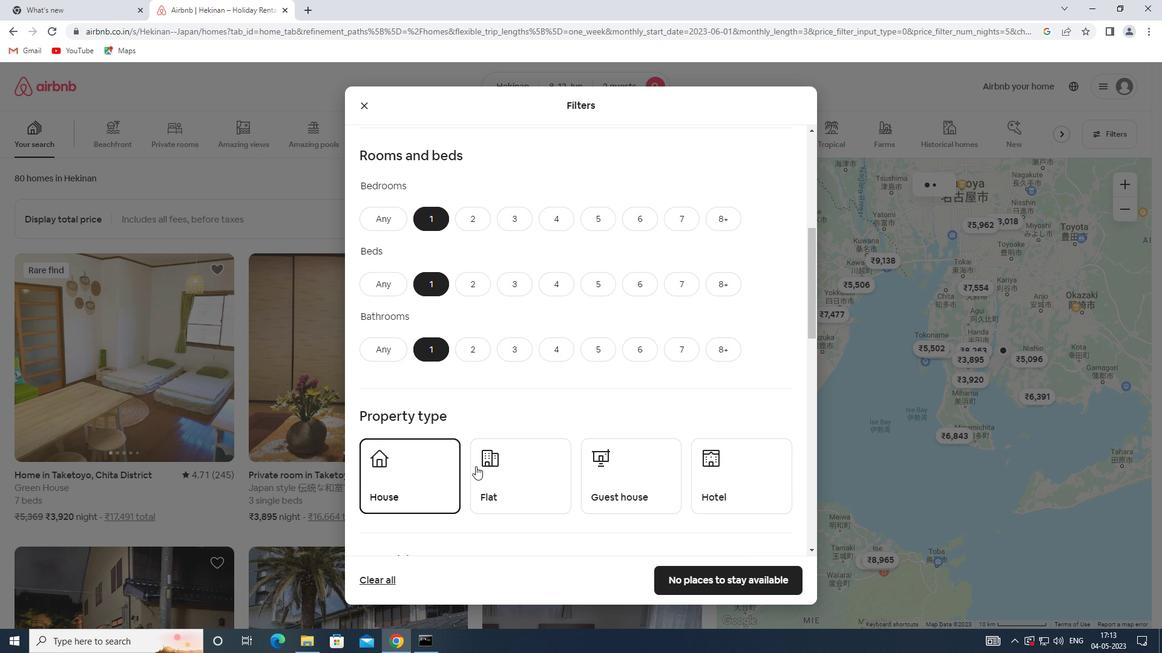 
Action: Mouse moved to (592, 475)
Screenshot: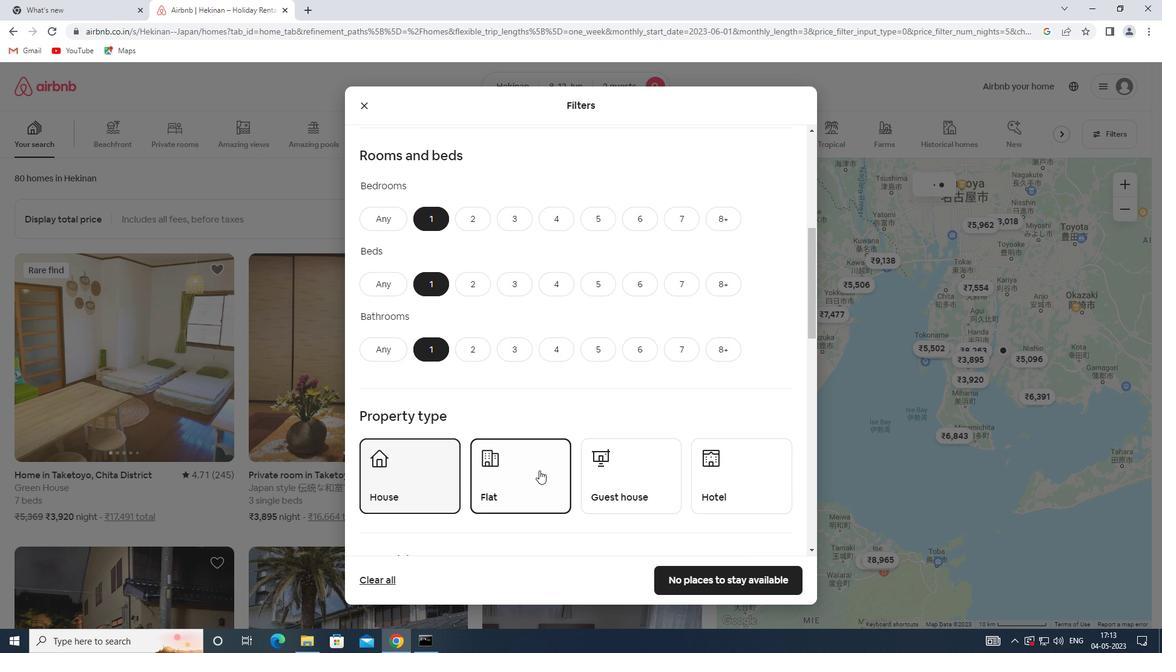 
Action: Mouse pressed left at (592, 475)
Screenshot: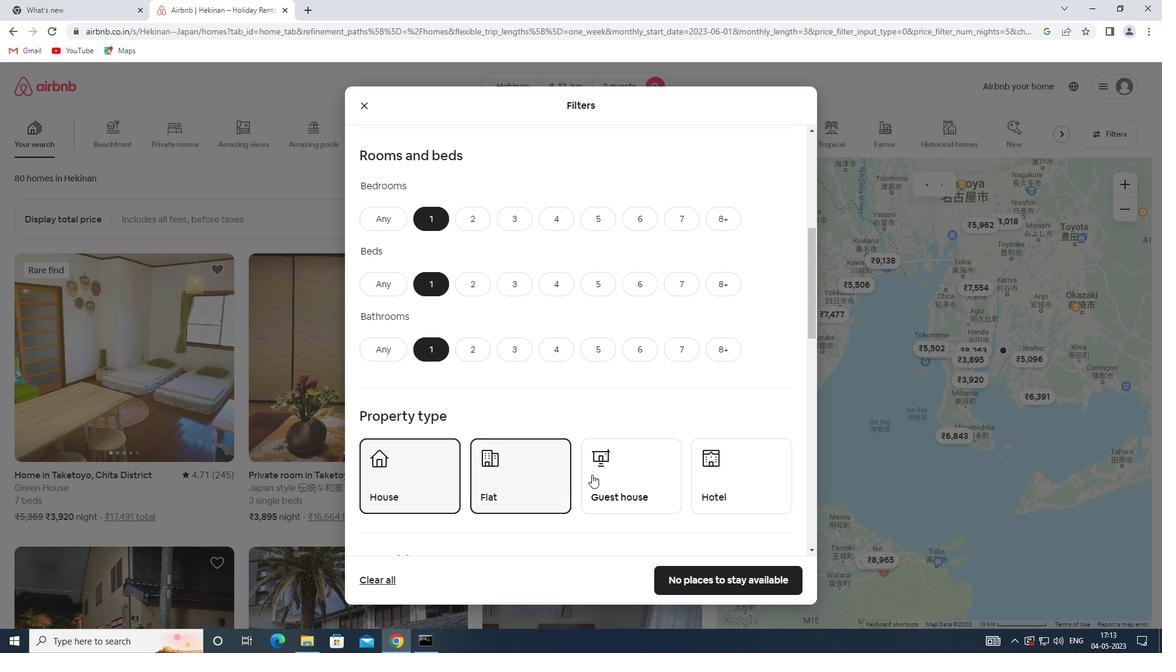 
Action: Mouse moved to (760, 498)
Screenshot: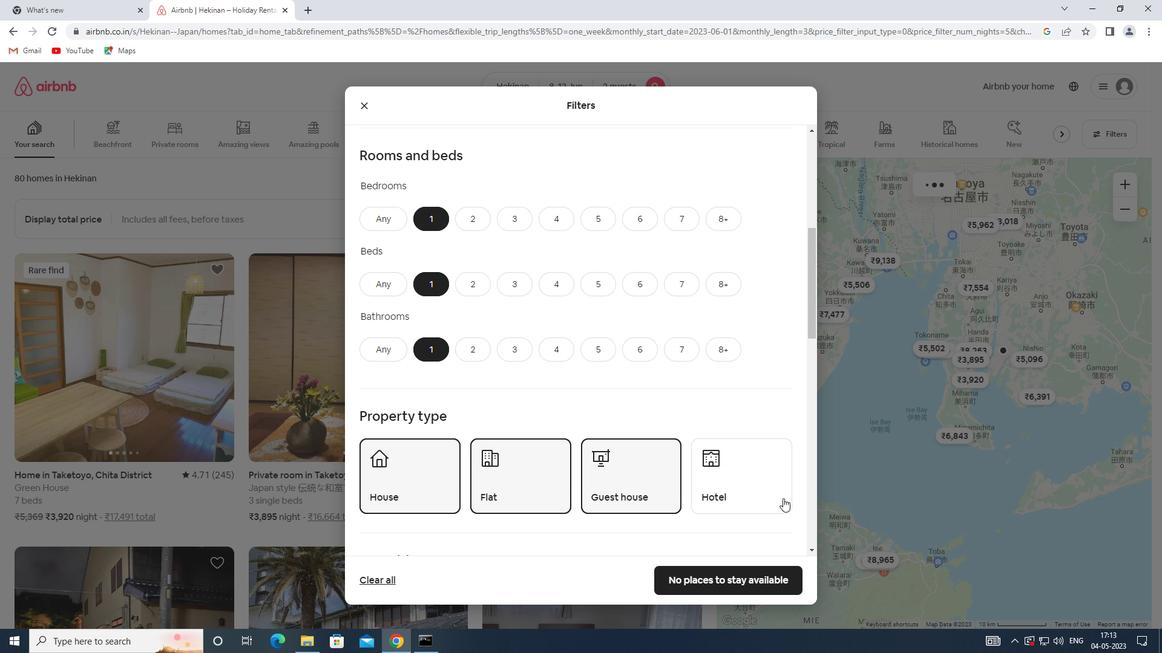 
Action: Mouse pressed left at (760, 498)
Screenshot: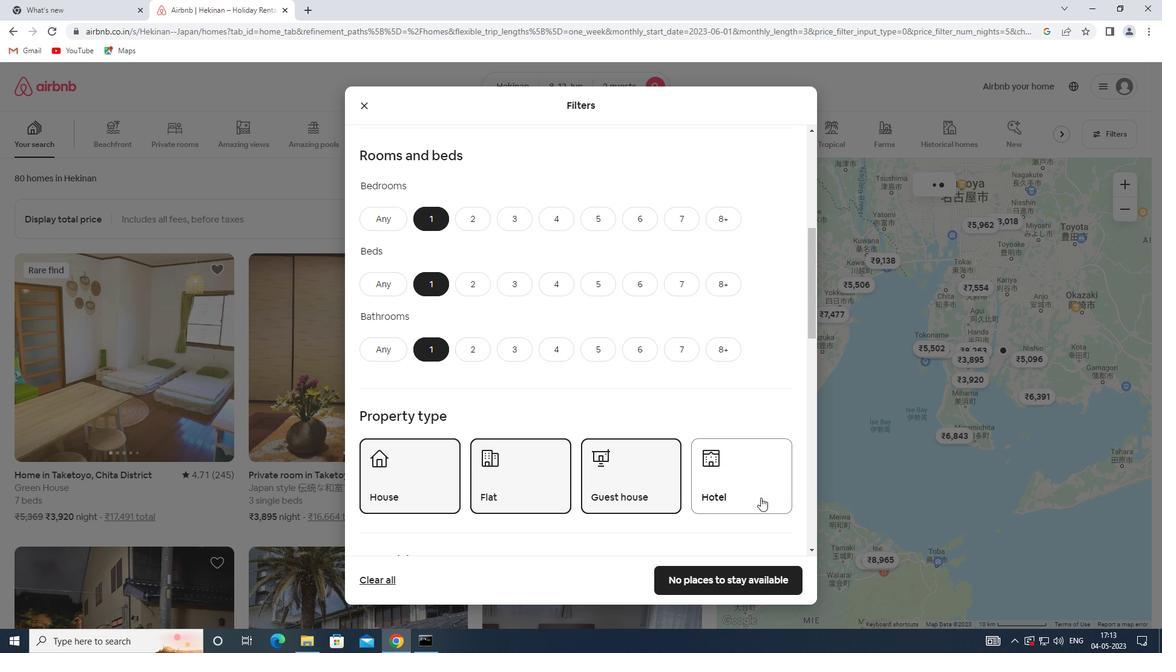 
Action: Mouse moved to (660, 470)
Screenshot: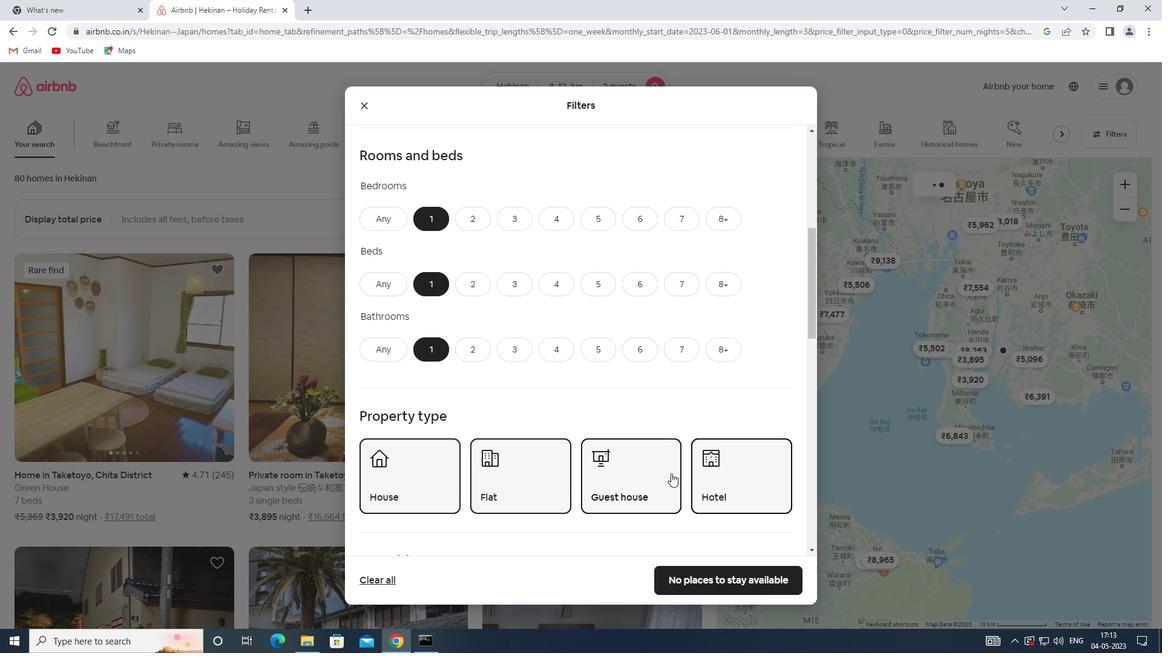 
Action: Mouse scrolled (660, 469) with delta (0, 0)
Screenshot: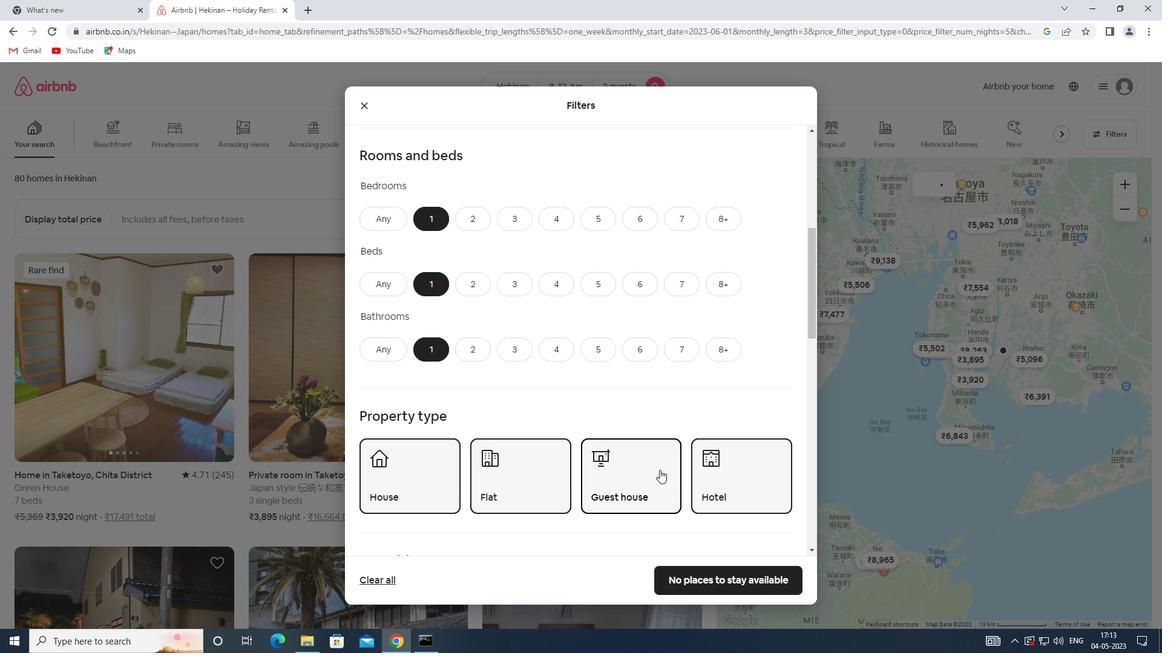 
Action: Mouse scrolled (660, 469) with delta (0, 0)
Screenshot: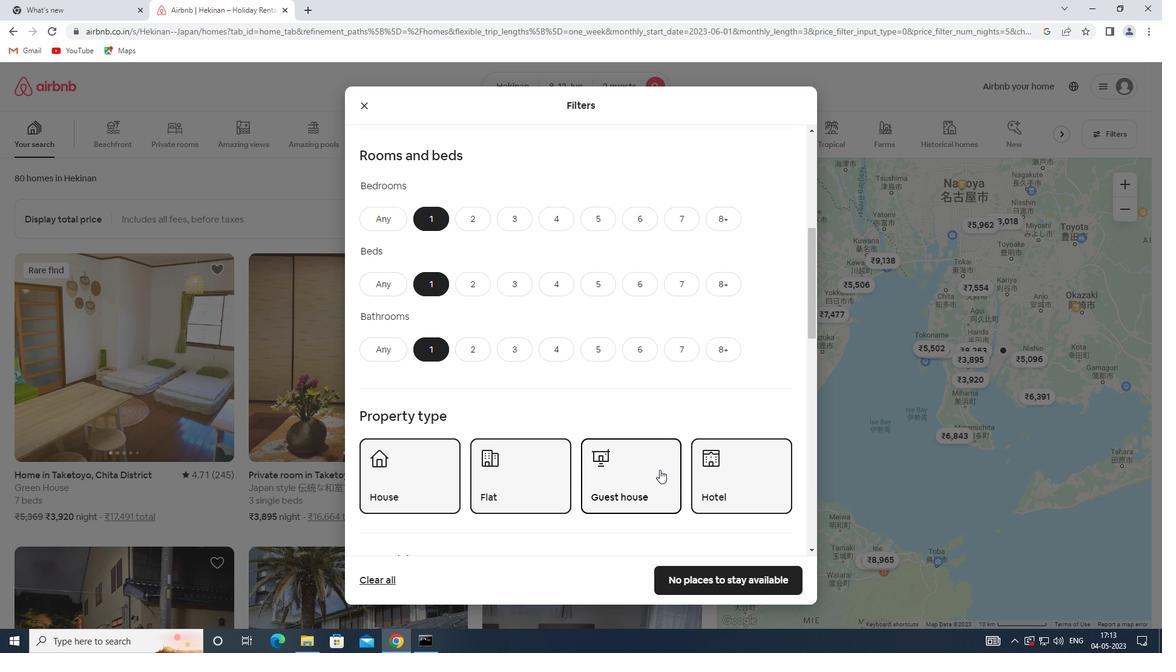 
Action: Mouse scrolled (660, 469) with delta (0, 0)
Screenshot: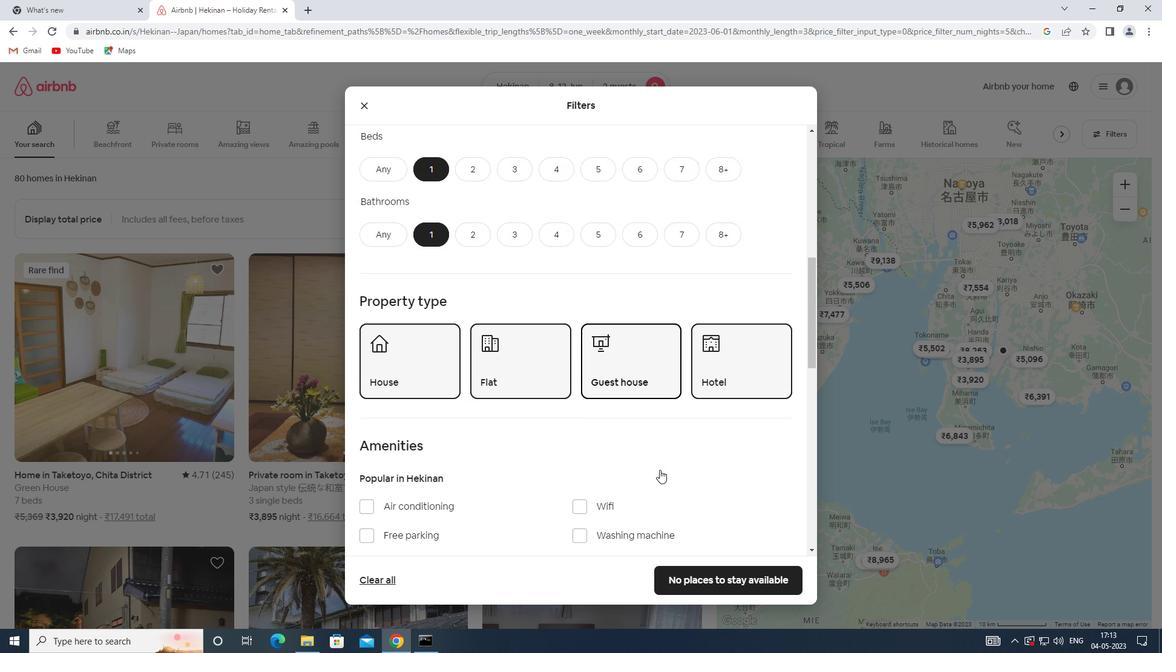 
Action: Mouse scrolled (660, 469) with delta (0, 0)
Screenshot: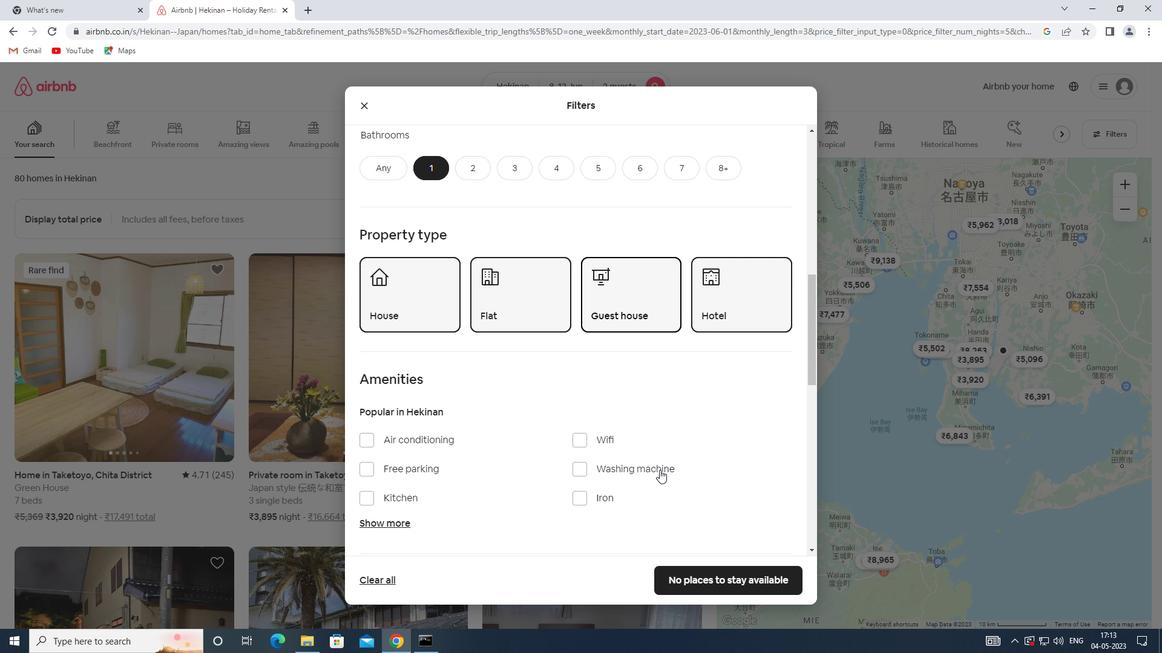 
Action: Mouse scrolled (660, 469) with delta (0, 0)
Screenshot: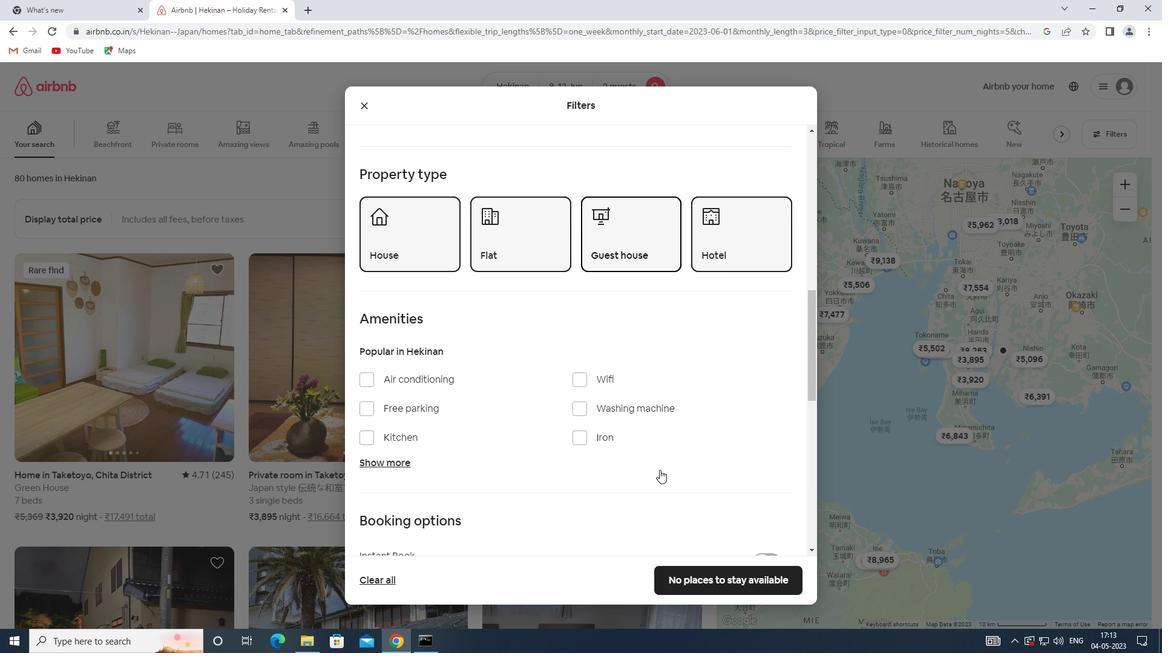 
Action: Mouse scrolled (660, 469) with delta (0, 0)
Screenshot: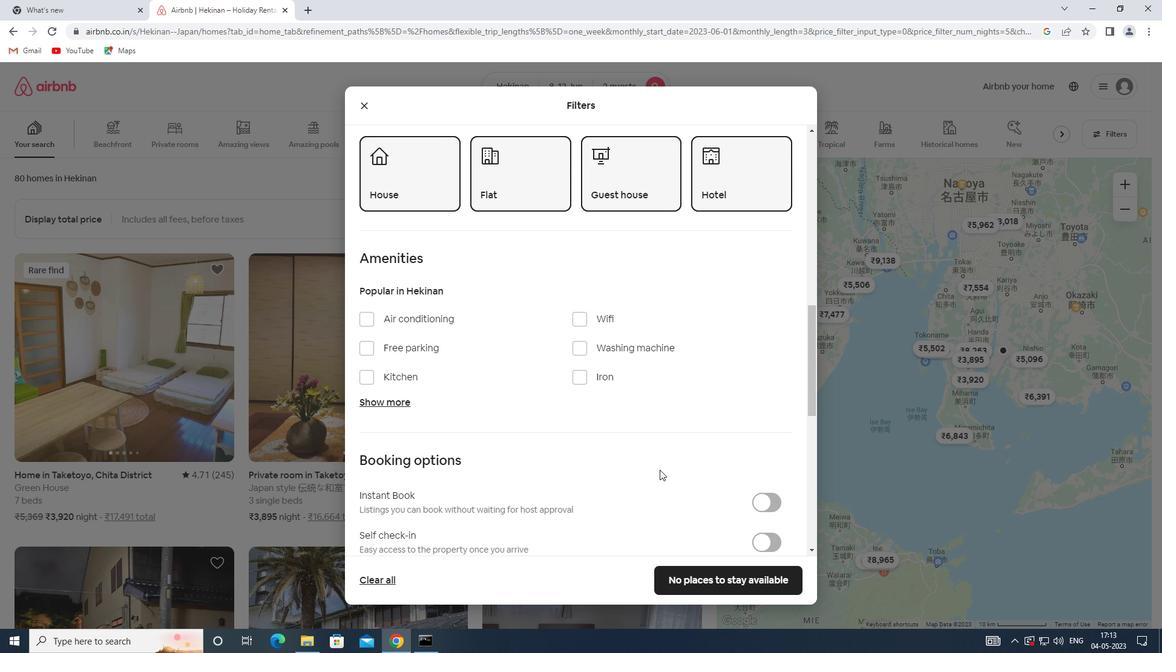 
Action: Mouse scrolled (660, 469) with delta (0, 0)
Screenshot: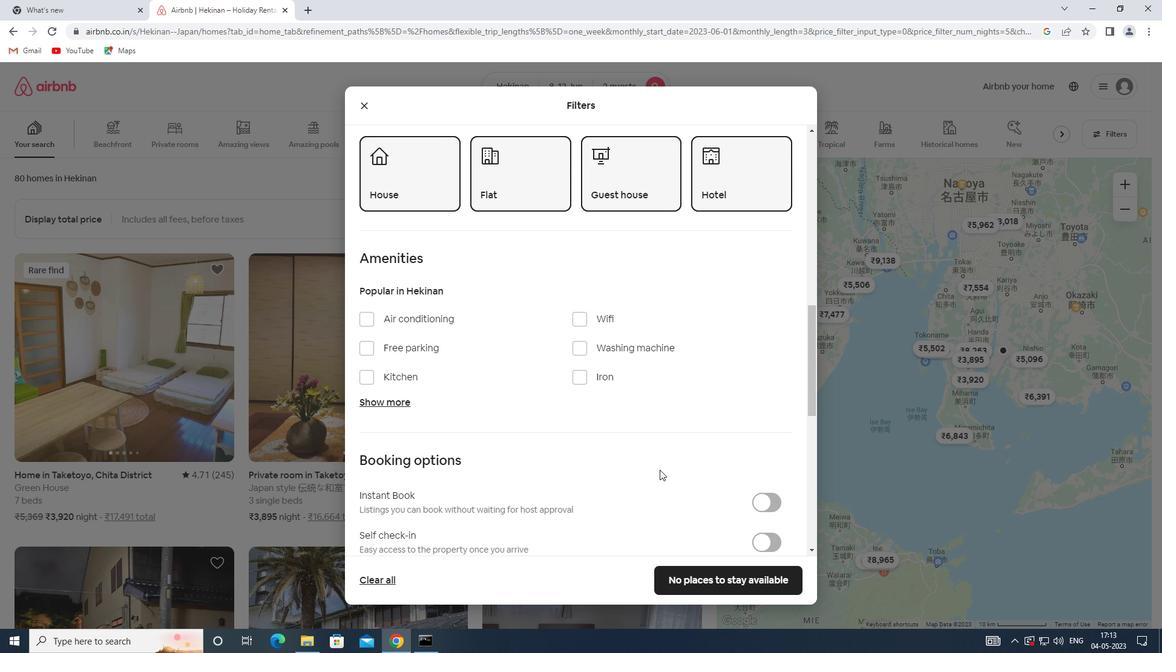 
Action: Mouse moved to (768, 423)
Screenshot: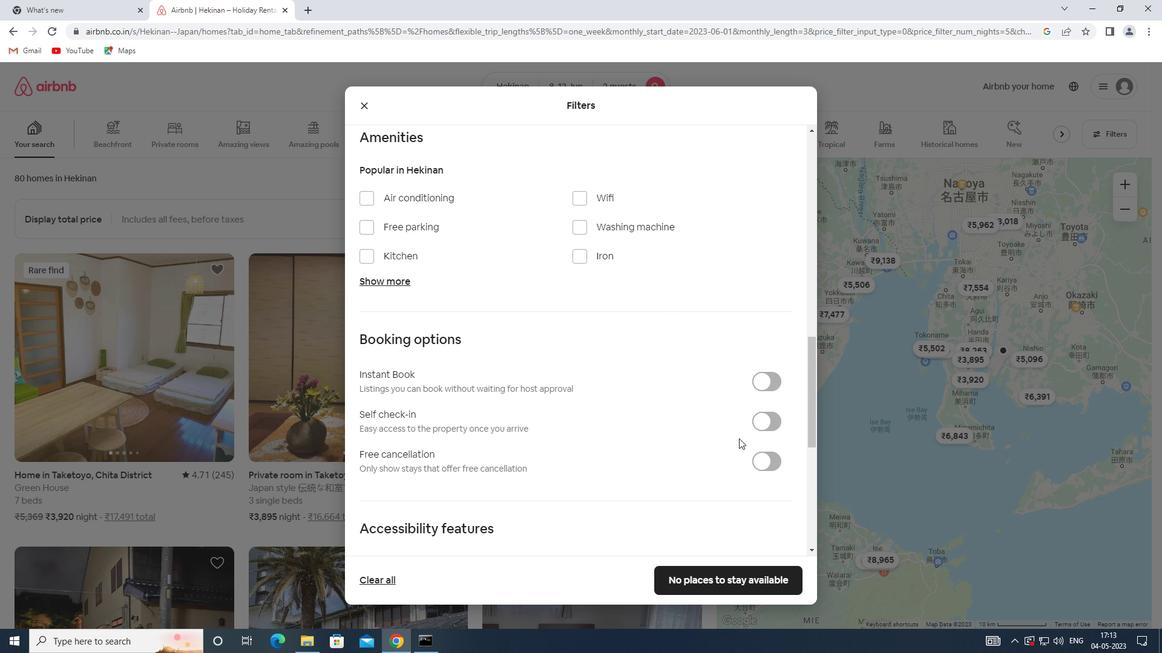 
Action: Mouse pressed left at (768, 423)
Screenshot: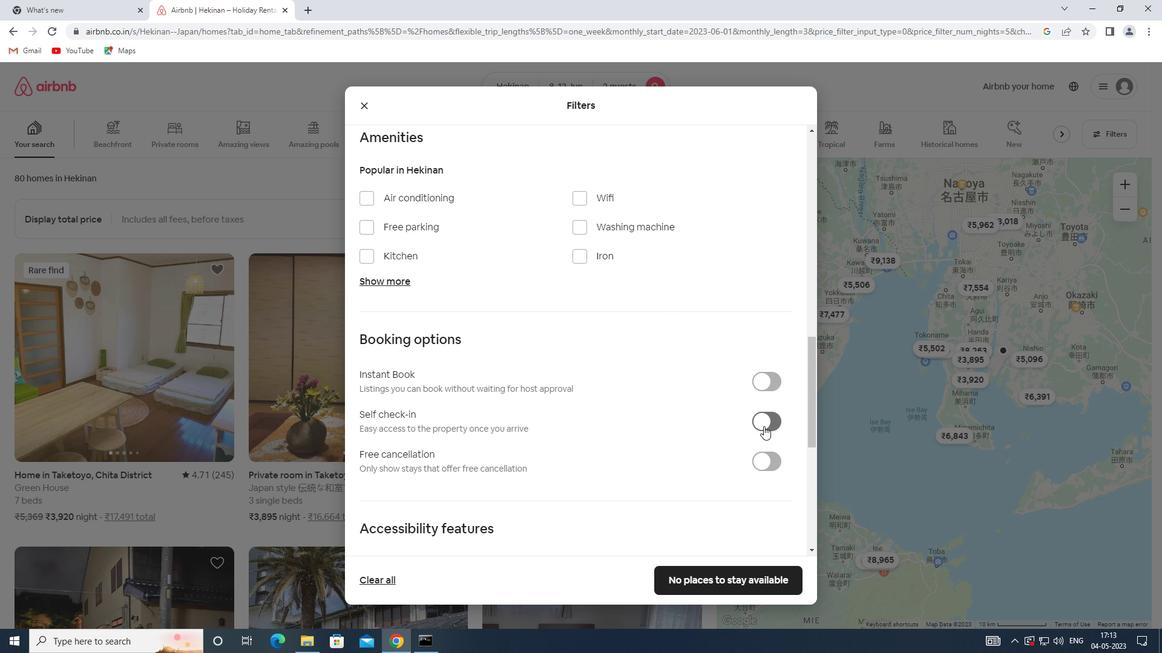 
Action: Mouse moved to (472, 436)
Screenshot: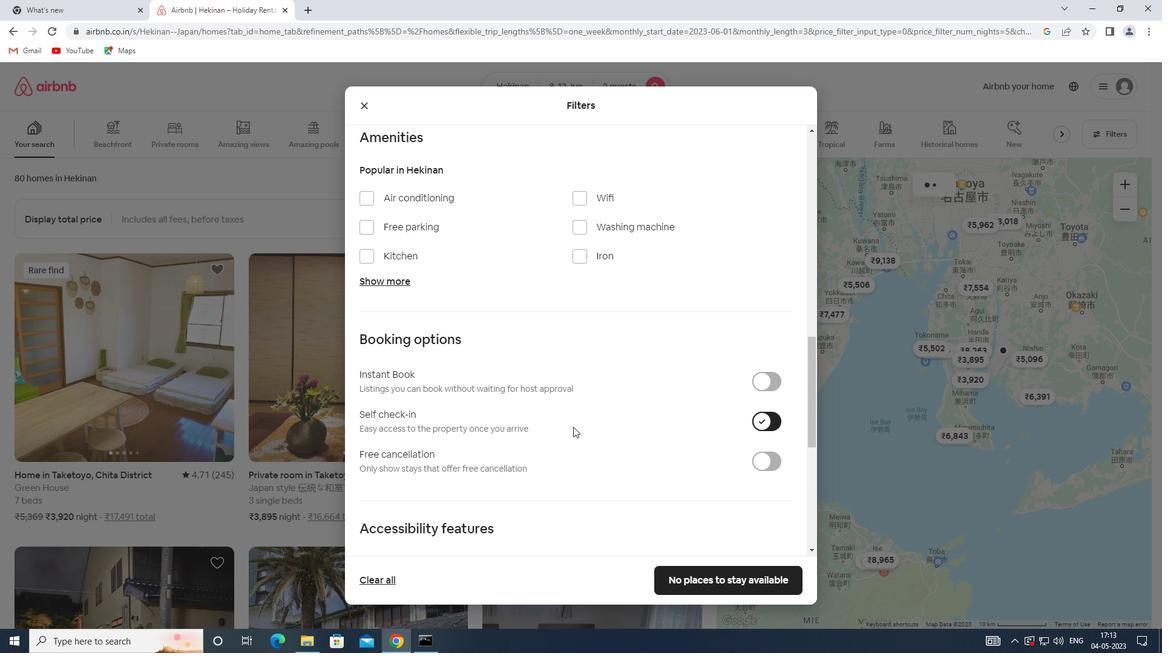 
Action: Mouse scrolled (472, 435) with delta (0, 0)
Screenshot: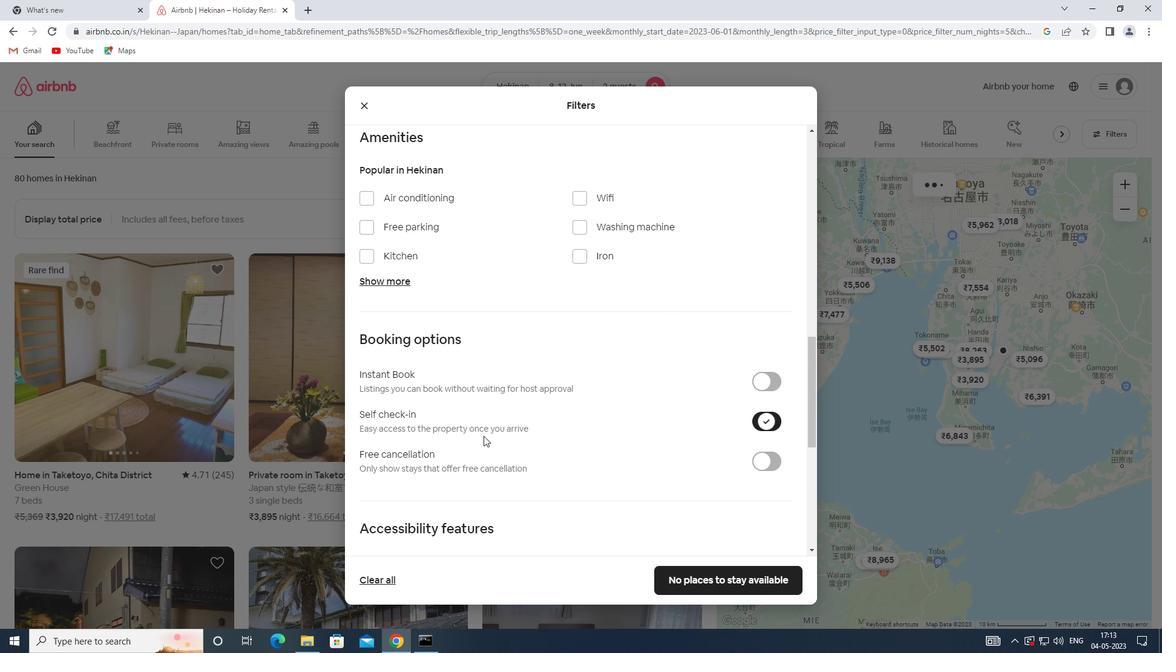 
Action: Mouse scrolled (472, 435) with delta (0, 0)
Screenshot: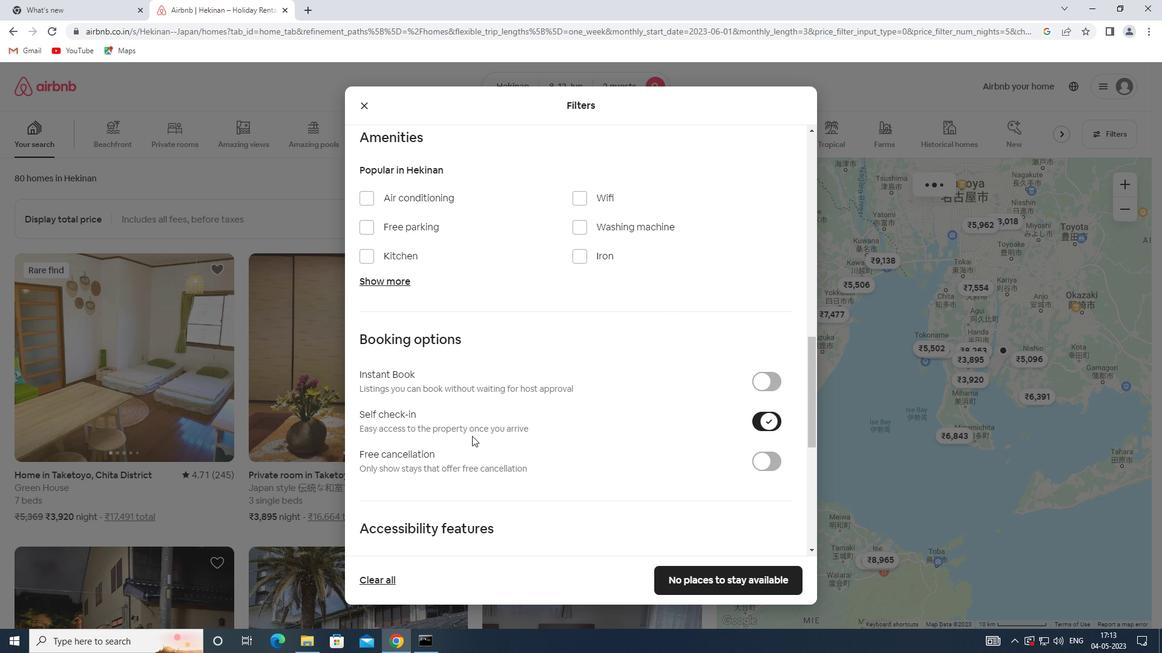 
Action: Mouse scrolled (472, 435) with delta (0, 0)
Screenshot: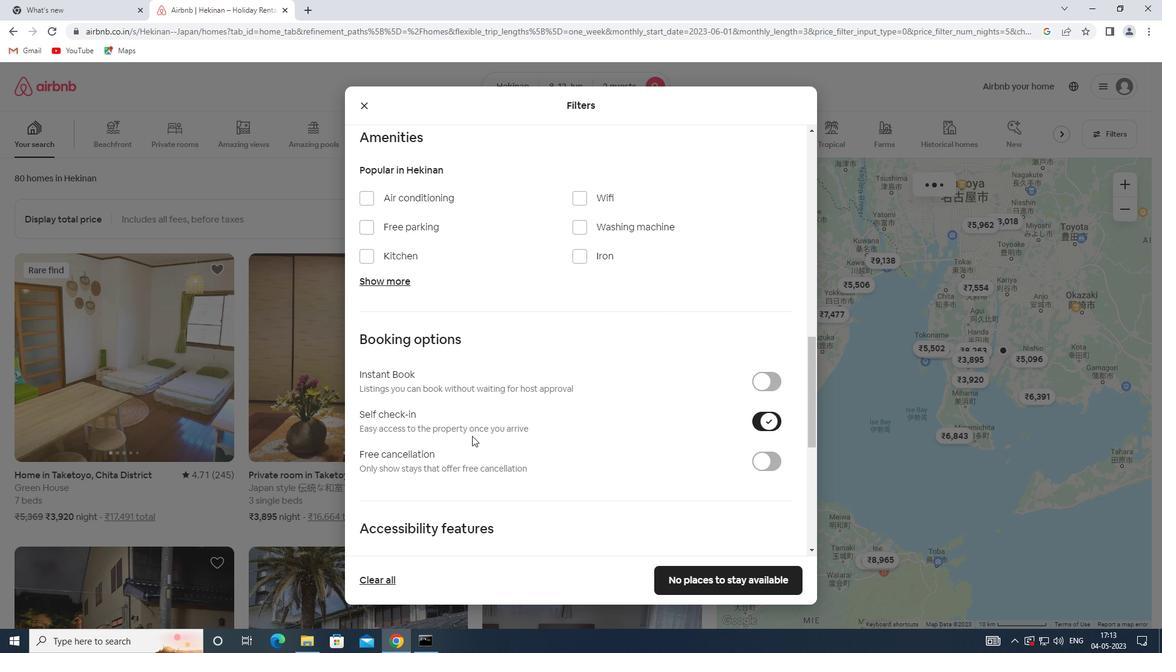 
Action: Mouse scrolled (472, 435) with delta (0, 0)
Screenshot: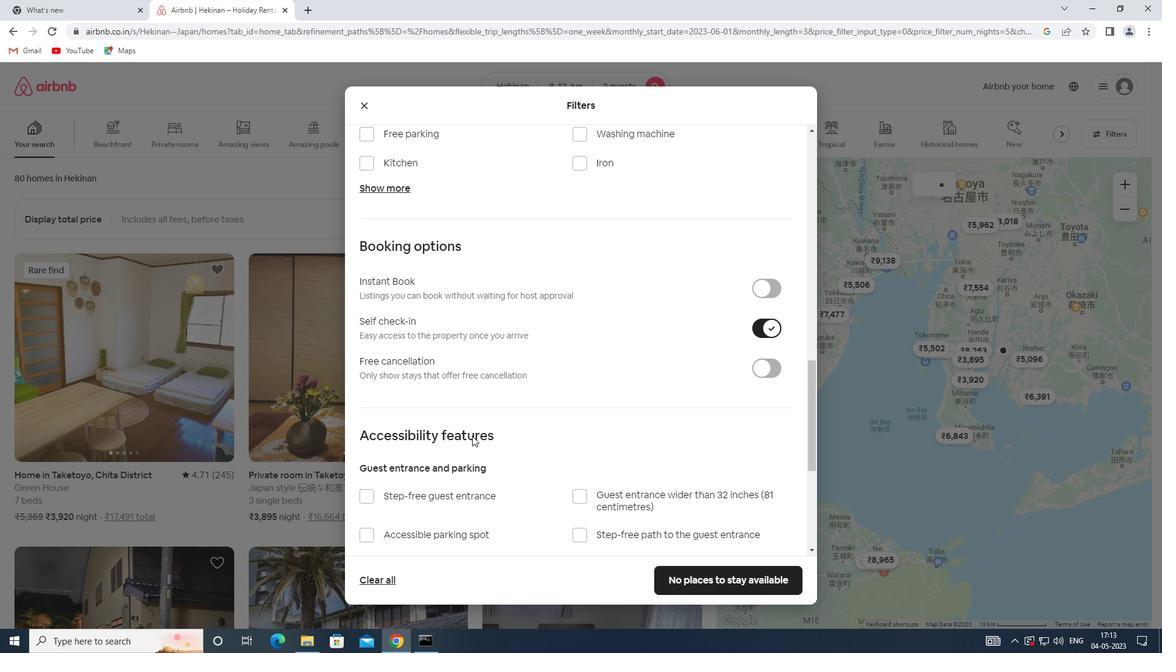 
Action: Mouse scrolled (472, 435) with delta (0, 0)
Screenshot: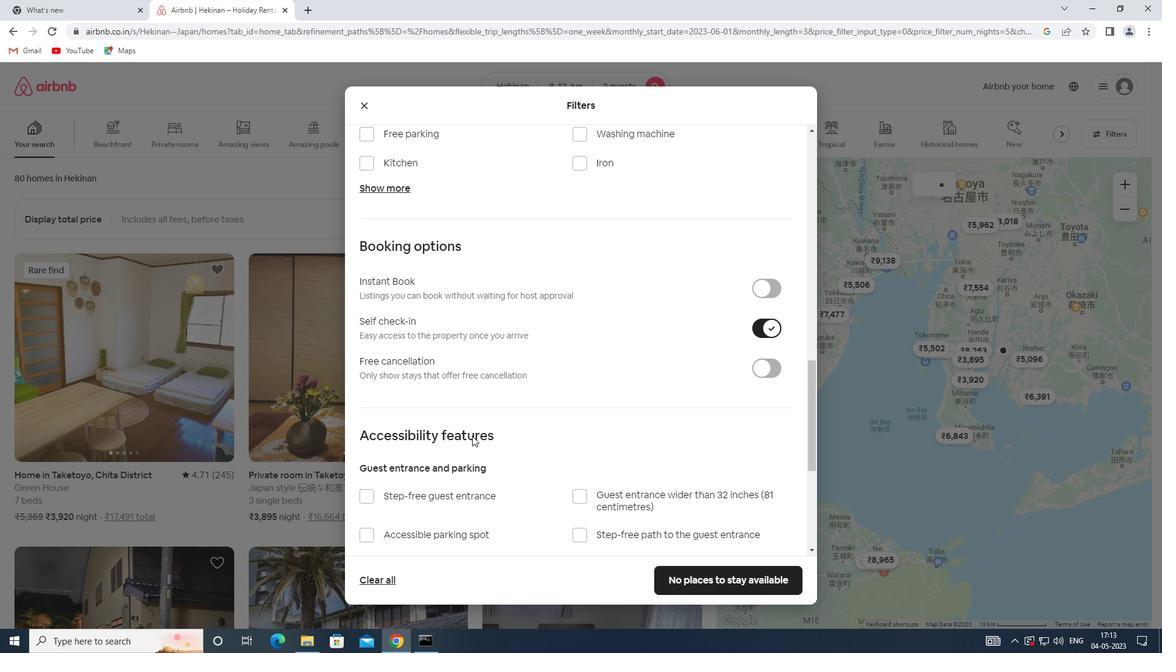 
Action: Mouse scrolled (472, 435) with delta (0, 0)
Screenshot: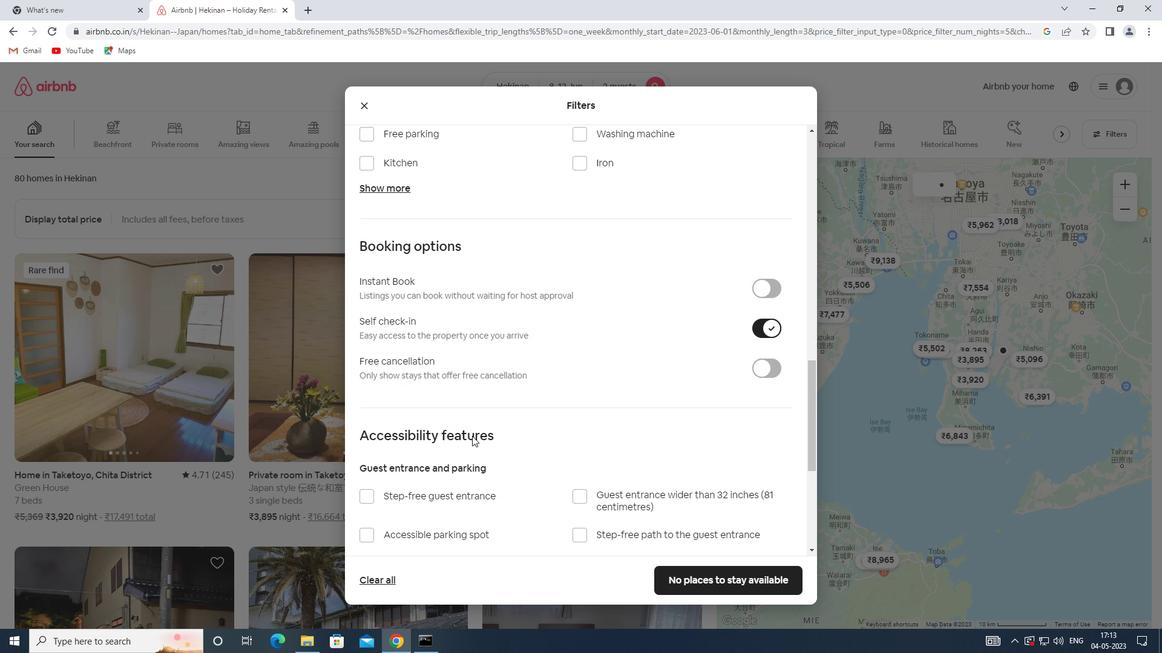 
Action: Mouse moved to (395, 512)
Screenshot: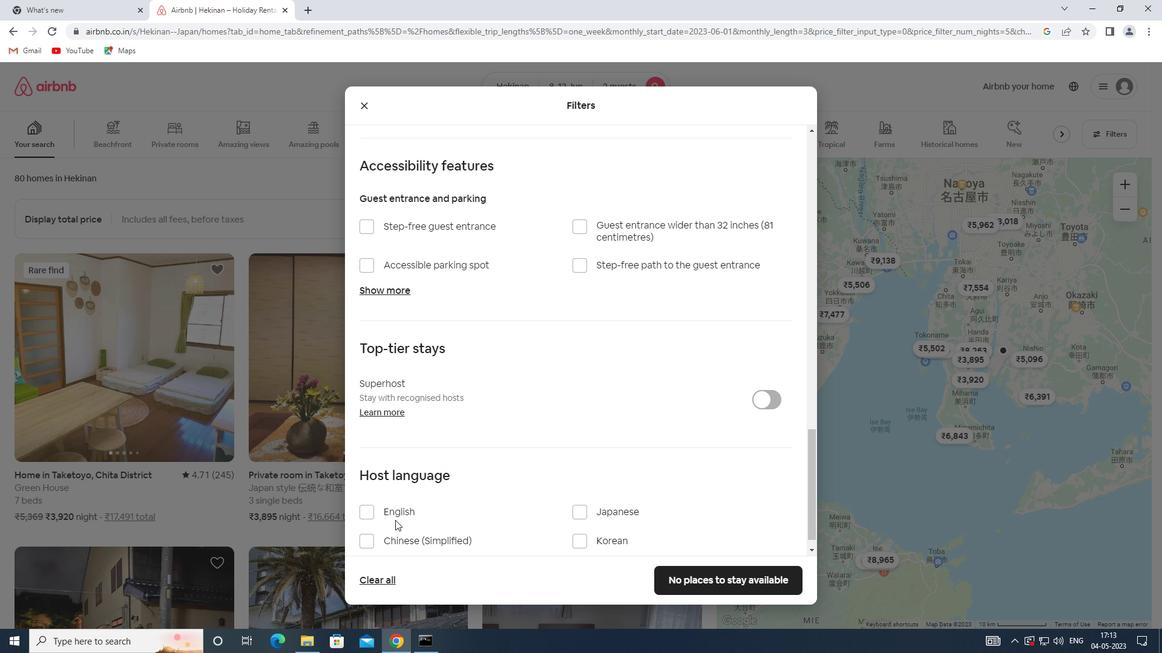
Action: Mouse pressed left at (395, 512)
Screenshot: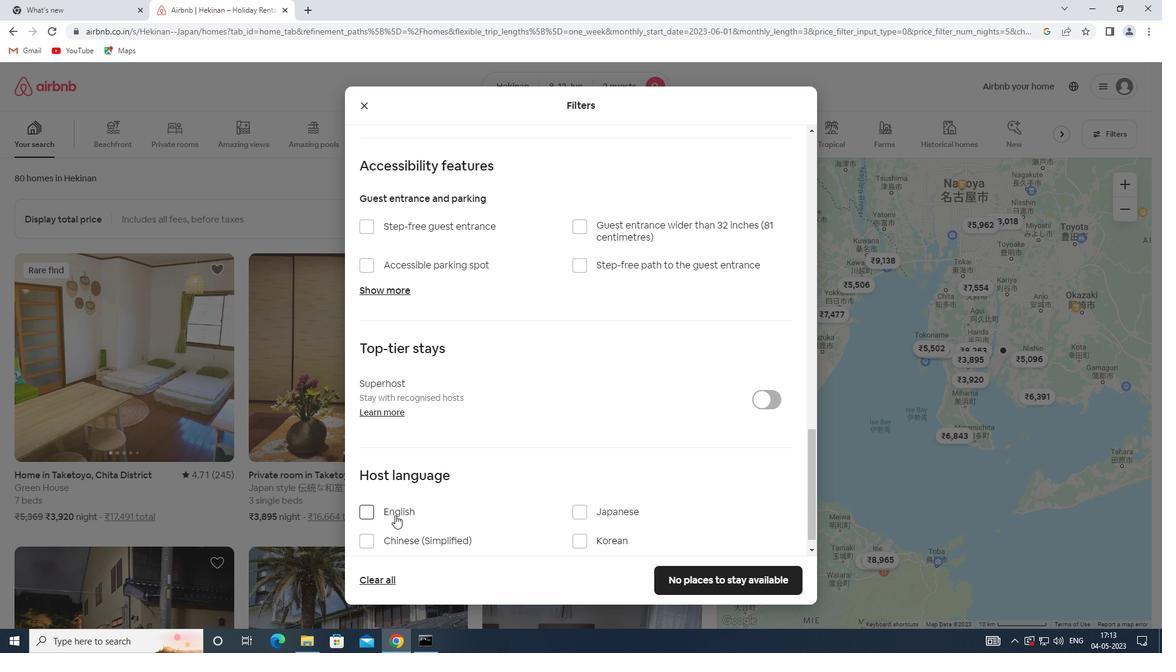 
Action: Mouse moved to (687, 580)
Screenshot: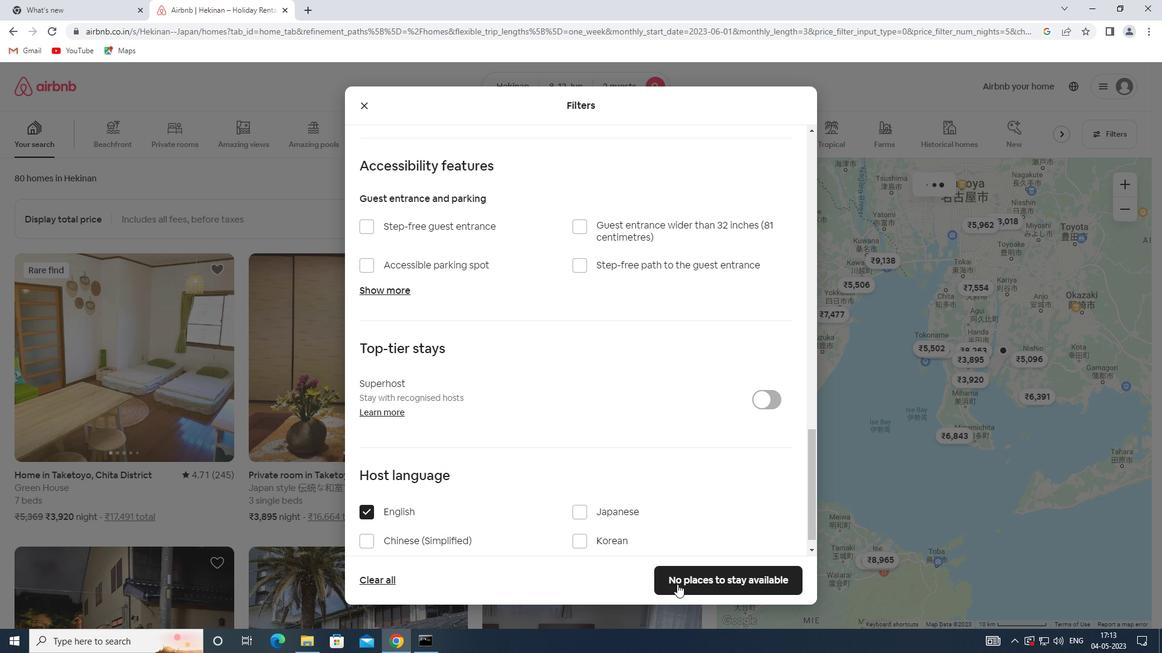 
Action: Mouse pressed left at (687, 580)
Screenshot: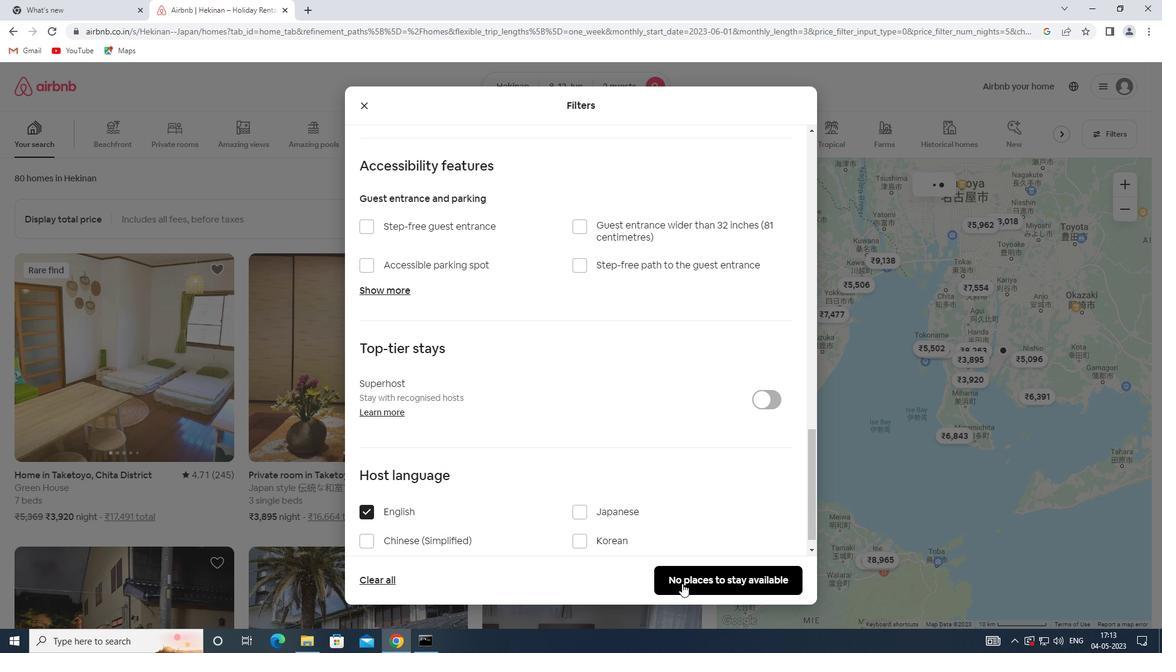 
